 Task: In the sheet Budget Analysis ToolFont size of heading  18 Font style of dataoswald 'Font size of data '9 Alignment of headline & dataAlign center.   Fill color in heading, Red Font color of dataIn the sheet   Innovate Sales review   book
Action: Mouse moved to (28, 126)
Screenshot: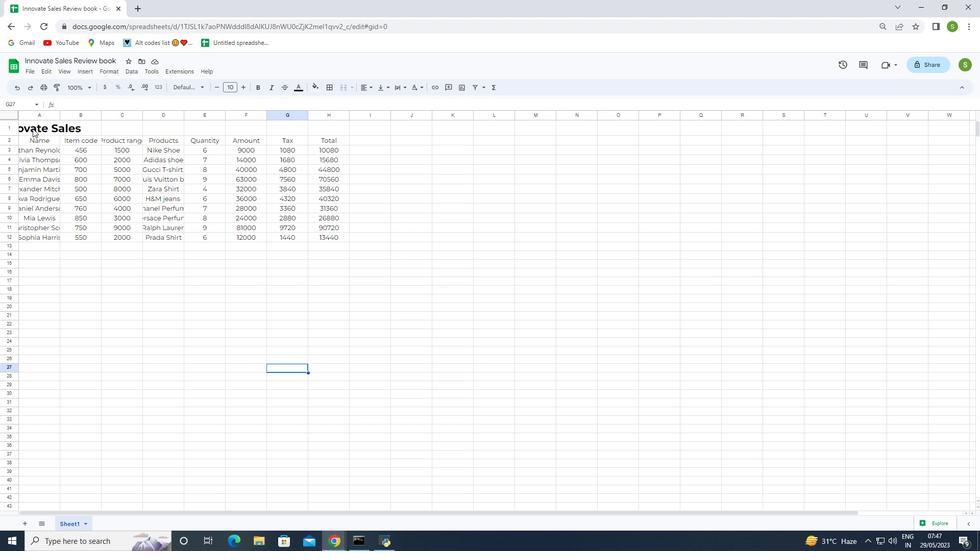 
Action: Mouse pressed left at (28, 126)
Screenshot: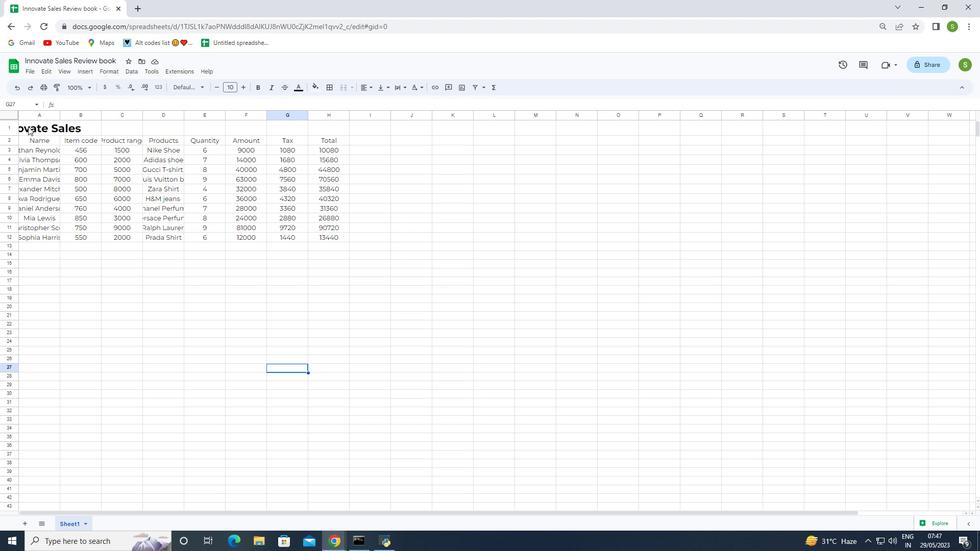 
Action: Mouse moved to (130, 274)
Screenshot: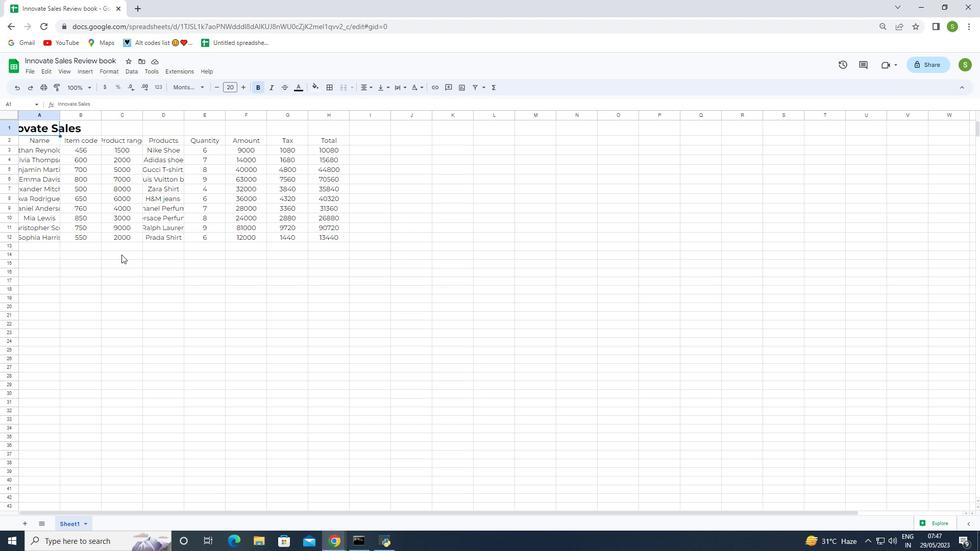 
Action: Mouse pressed left at (130, 274)
Screenshot: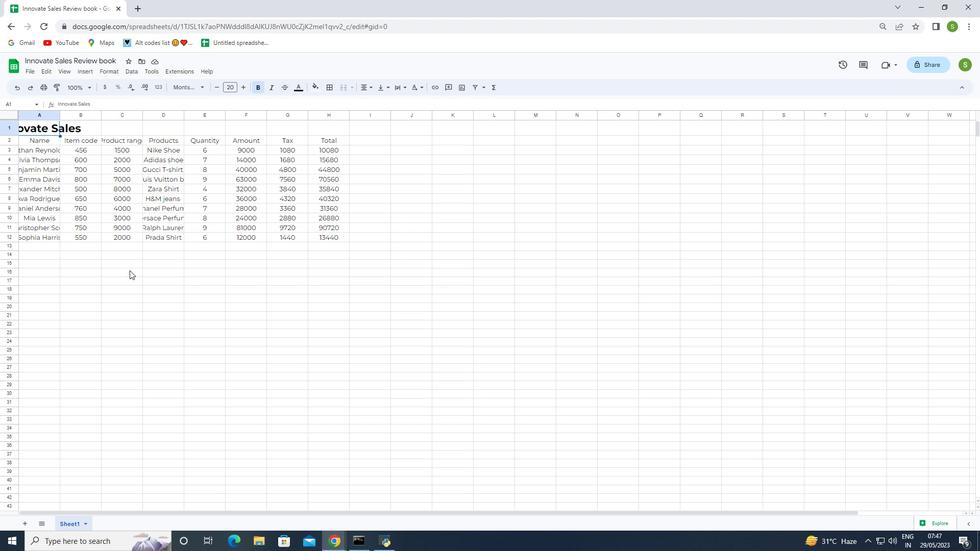 
Action: Mouse moved to (33, 125)
Screenshot: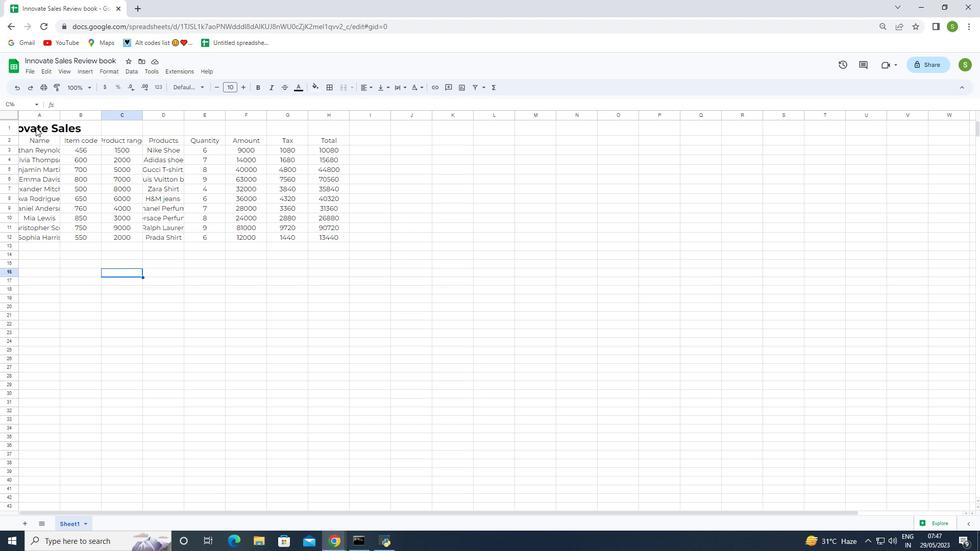 
Action: Mouse pressed left at (33, 125)
Screenshot: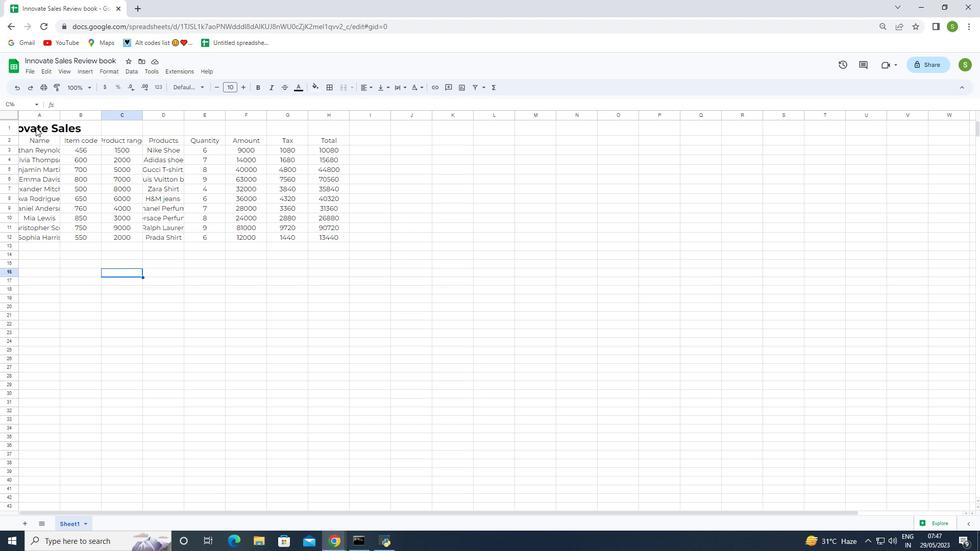
Action: Mouse moved to (218, 86)
Screenshot: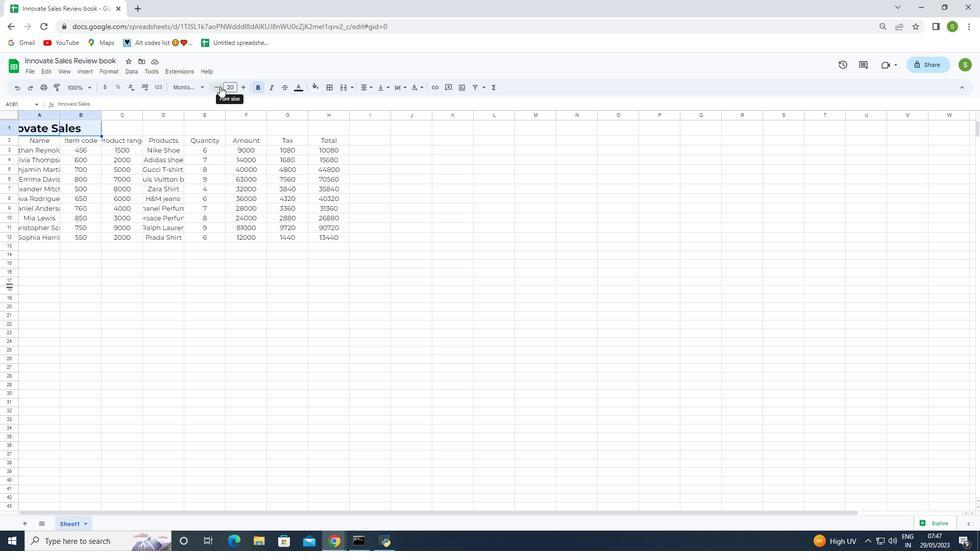 
Action: Mouse pressed left at (218, 86)
Screenshot: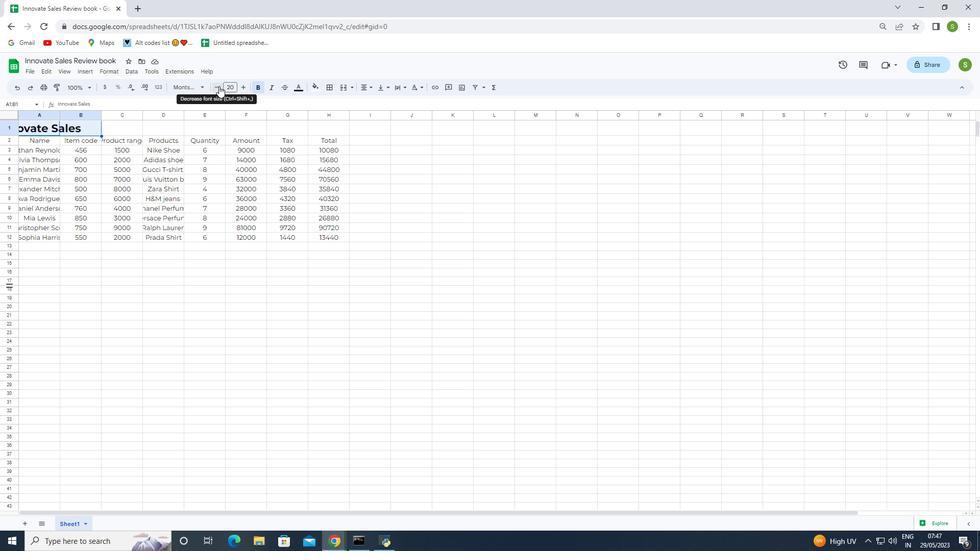 
Action: Mouse pressed left at (218, 86)
Screenshot: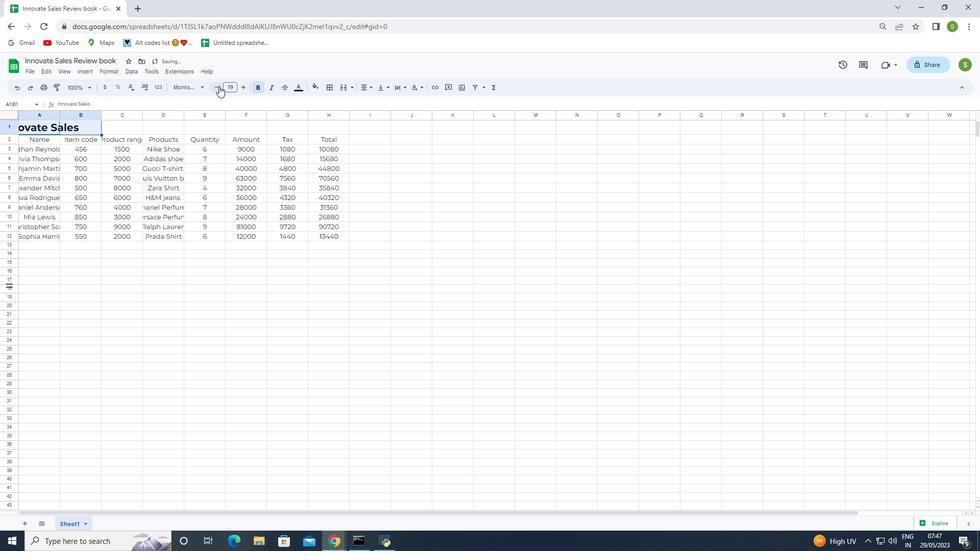 
Action: Mouse moved to (191, 87)
Screenshot: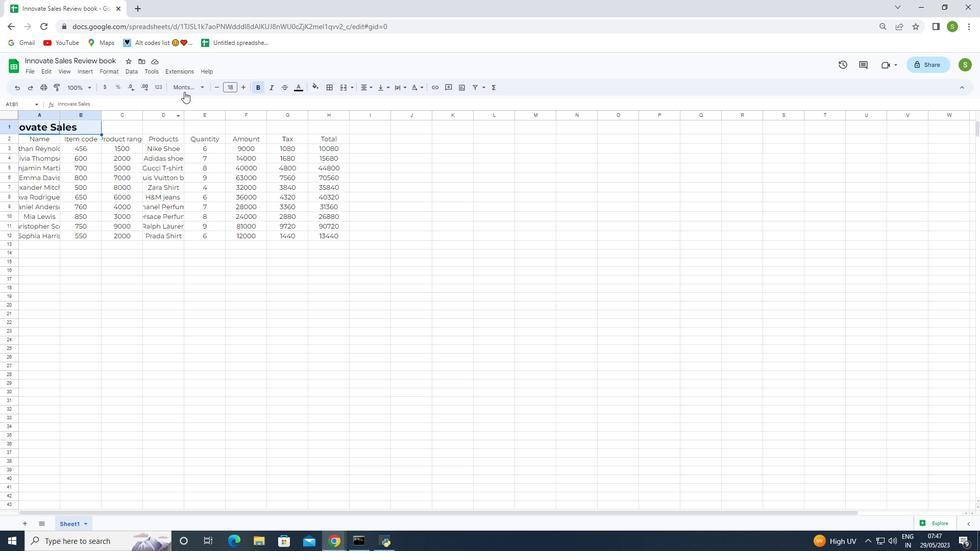
Action: Mouse pressed left at (191, 87)
Screenshot: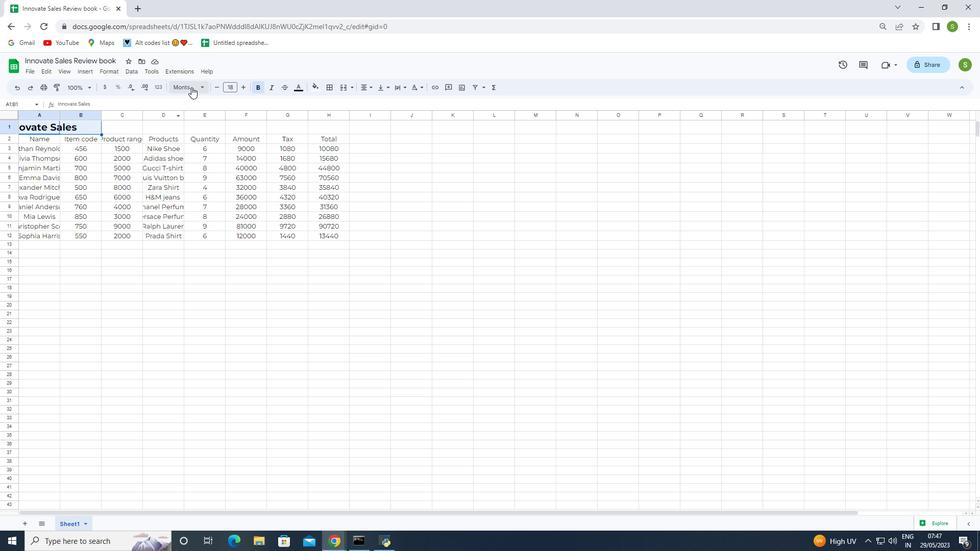 
Action: Mouse moved to (192, 181)
Screenshot: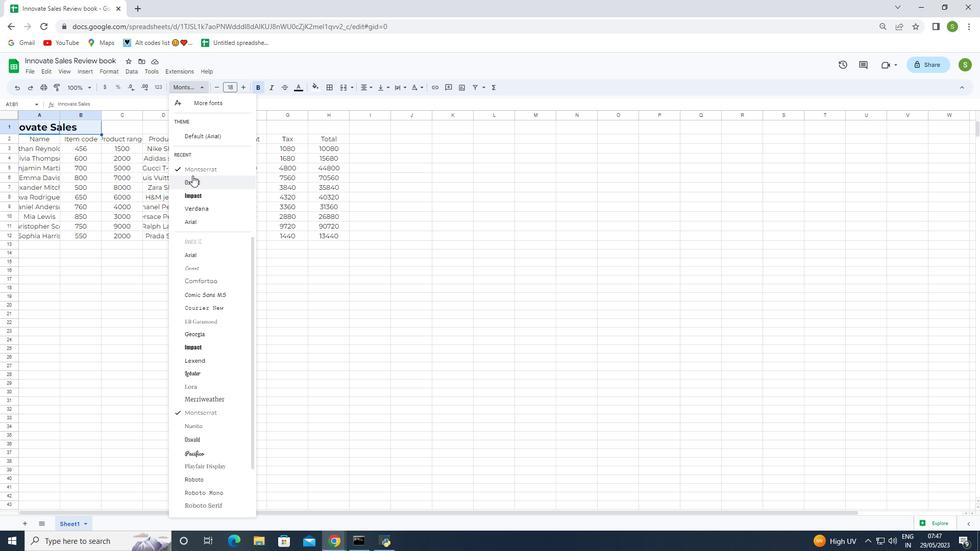 
Action: Mouse pressed left at (192, 181)
Screenshot: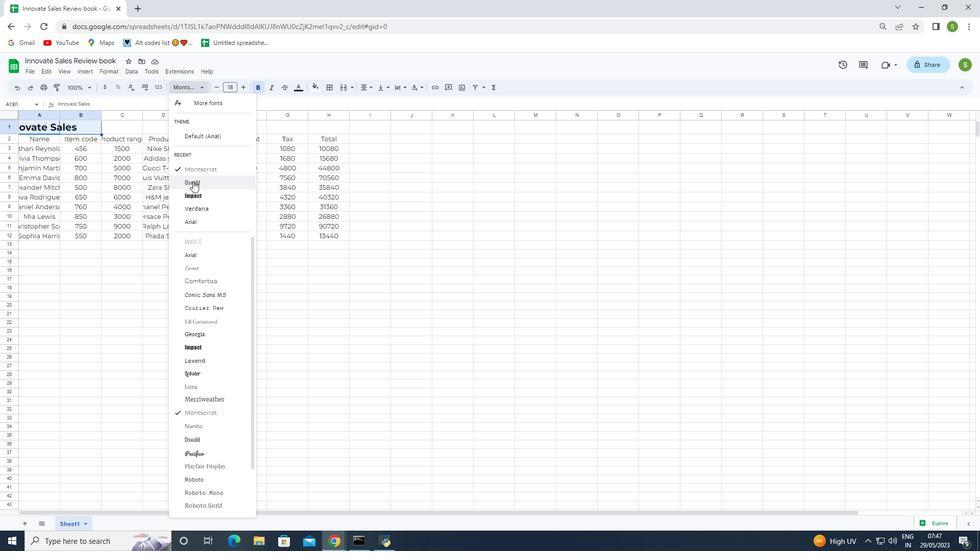 
Action: Mouse moved to (178, 223)
Screenshot: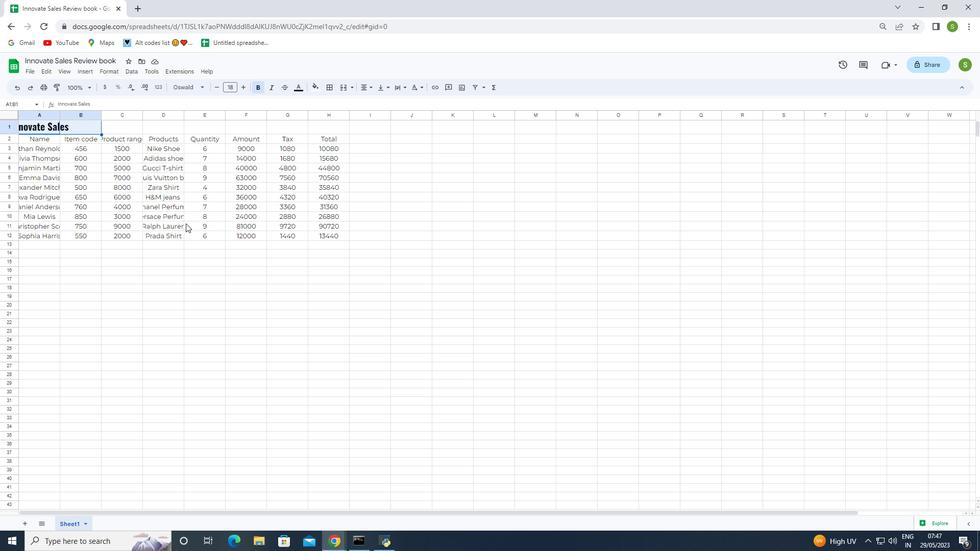 
Action: Mouse pressed left at (178, 223)
Screenshot: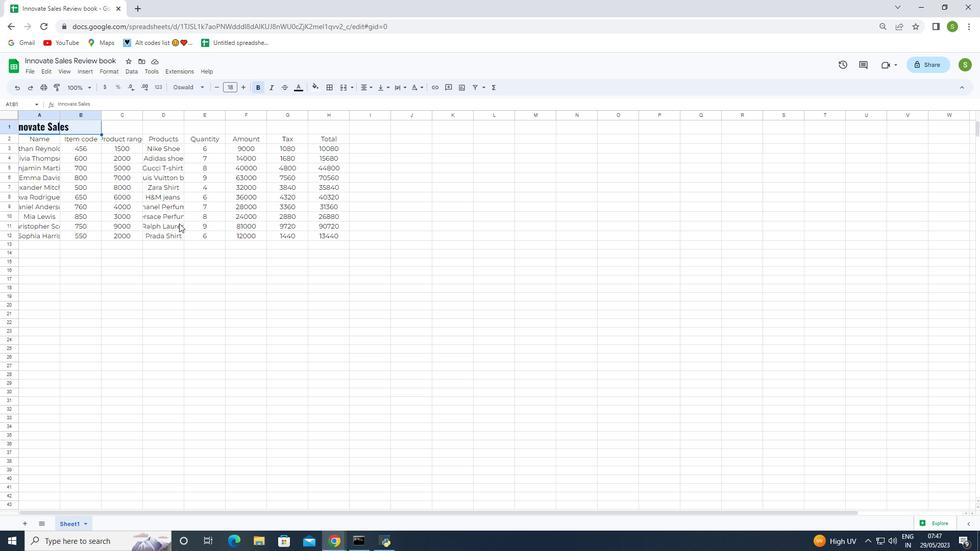 
Action: Mouse moved to (29, 140)
Screenshot: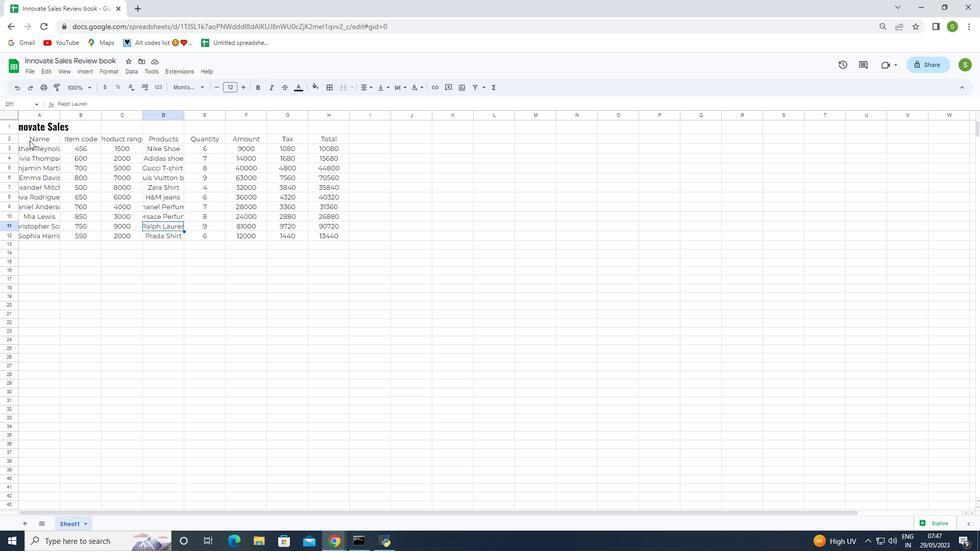
Action: Mouse pressed left at (29, 140)
Screenshot: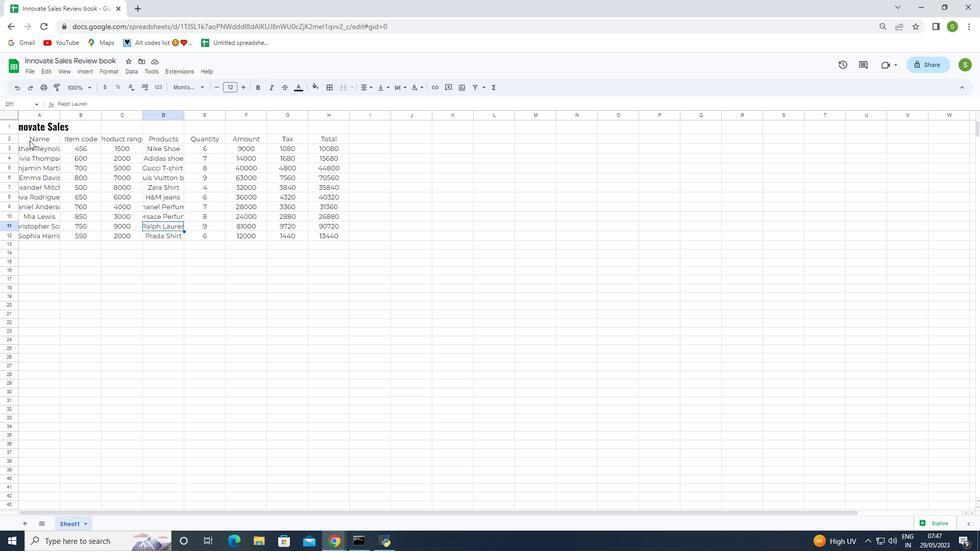 
Action: Mouse moved to (215, 87)
Screenshot: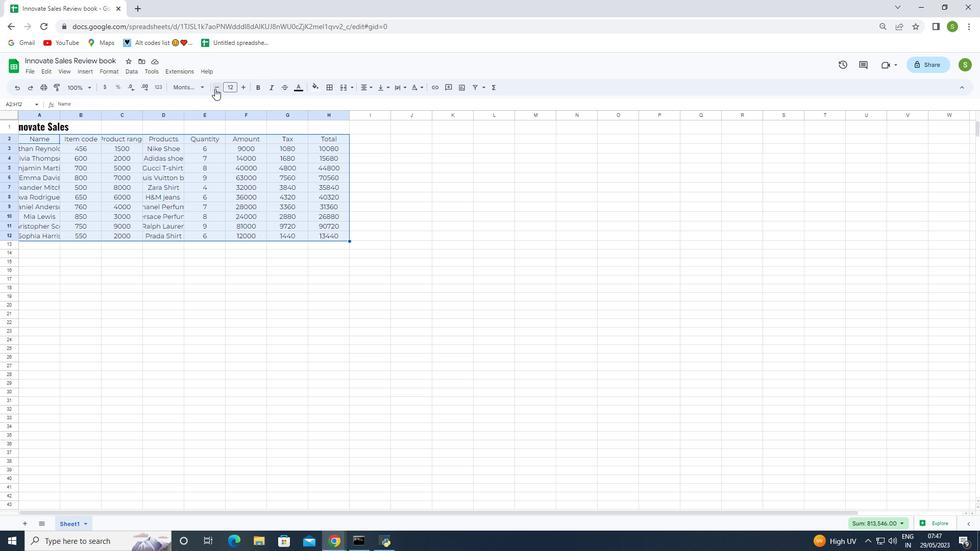 
Action: Mouse pressed left at (215, 87)
Screenshot: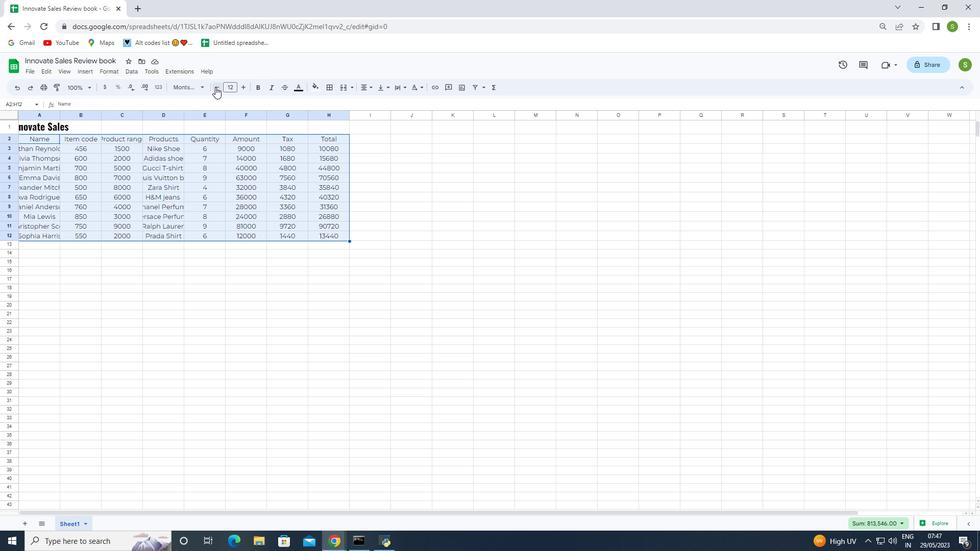 
Action: Mouse pressed left at (215, 87)
Screenshot: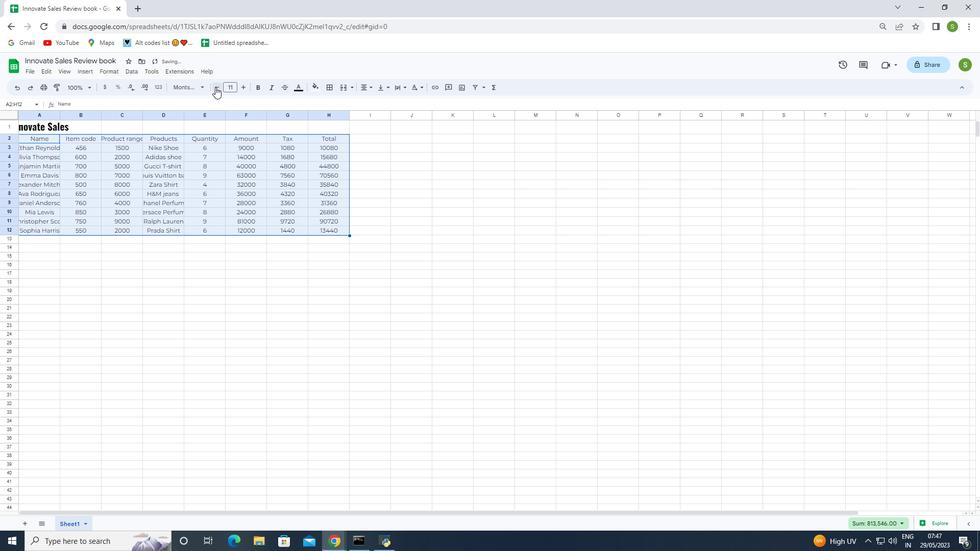
Action: Mouse pressed left at (215, 87)
Screenshot: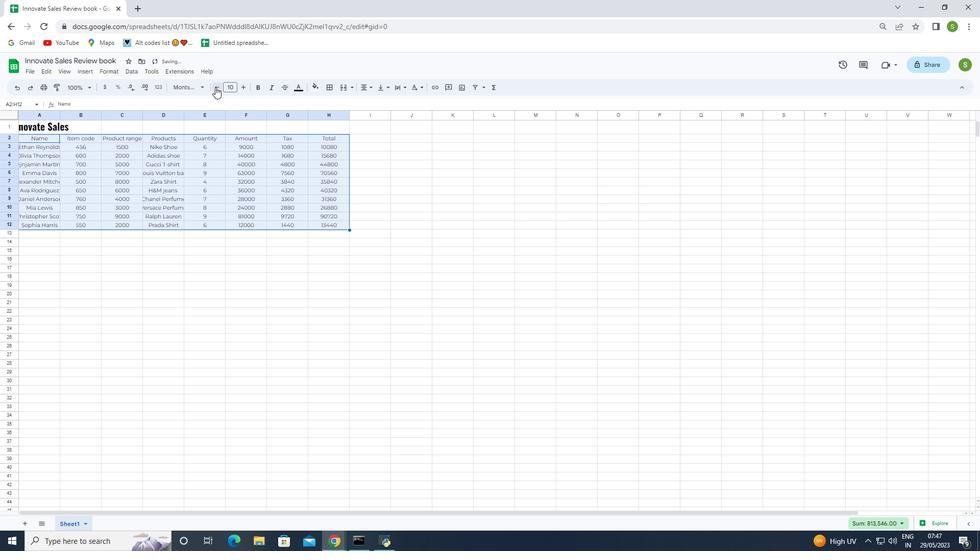 
Action: Mouse moved to (217, 245)
Screenshot: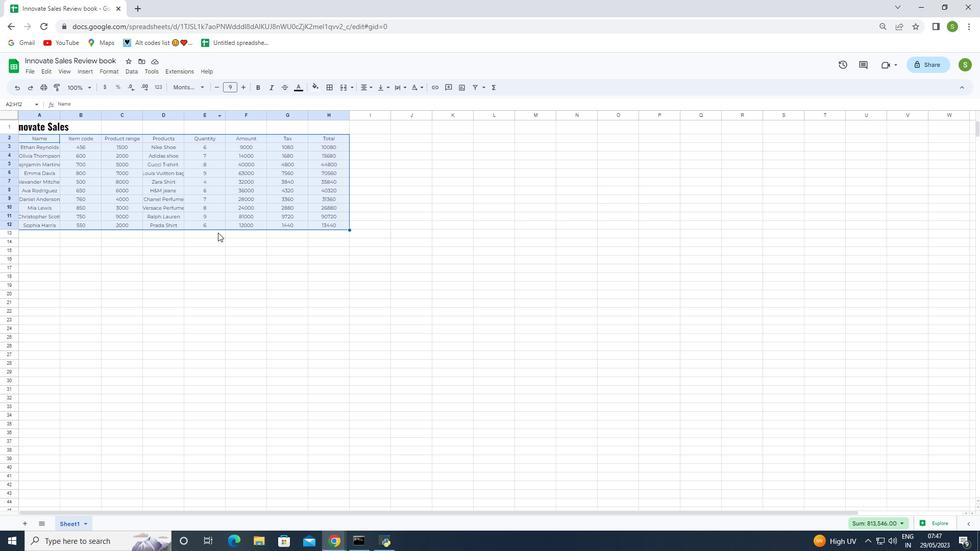 
Action: Mouse pressed left at (217, 245)
Screenshot: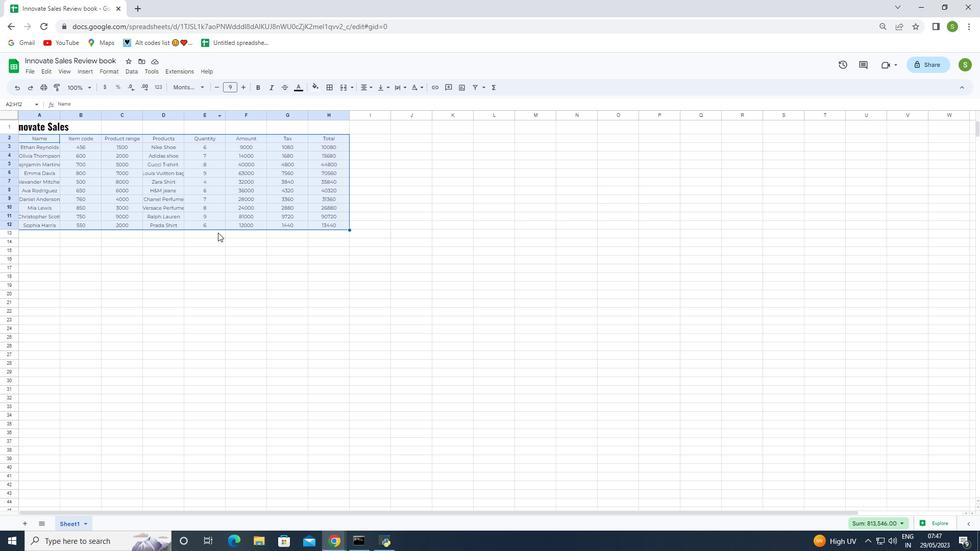
Action: Mouse moved to (38, 131)
Screenshot: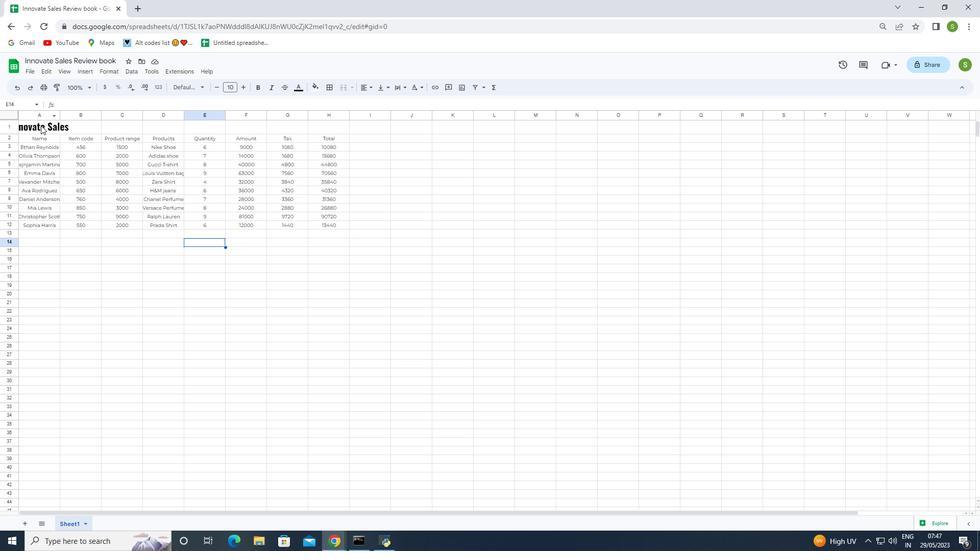 
Action: Mouse pressed left at (38, 131)
Screenshot: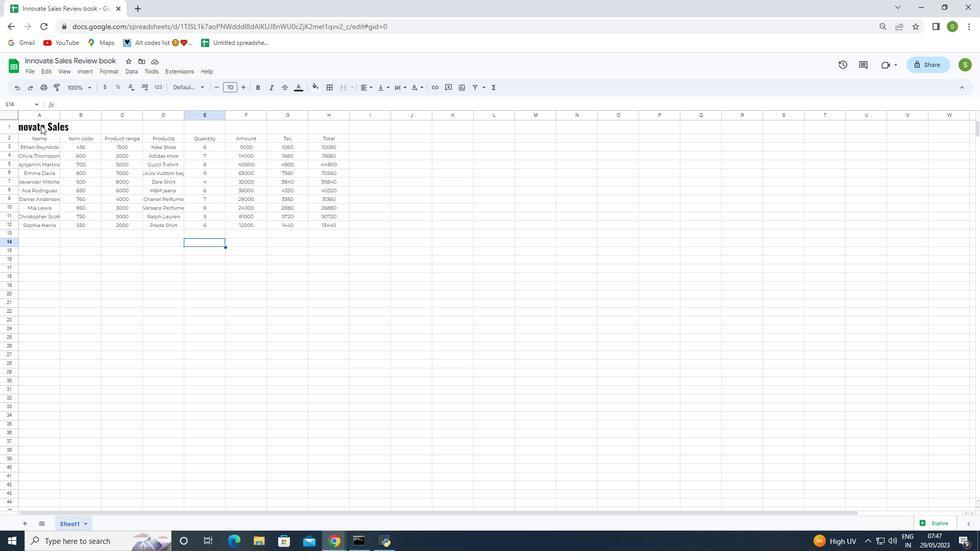 
Action: Mouse moved to (365, 86)
Screenshot: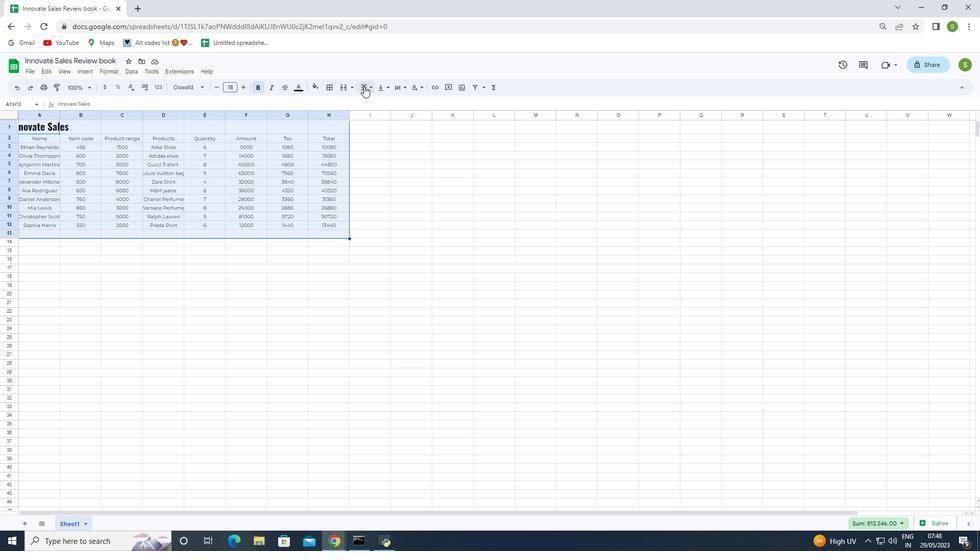 
Action: Mouse pressed left at (365, 86)
Screenshot: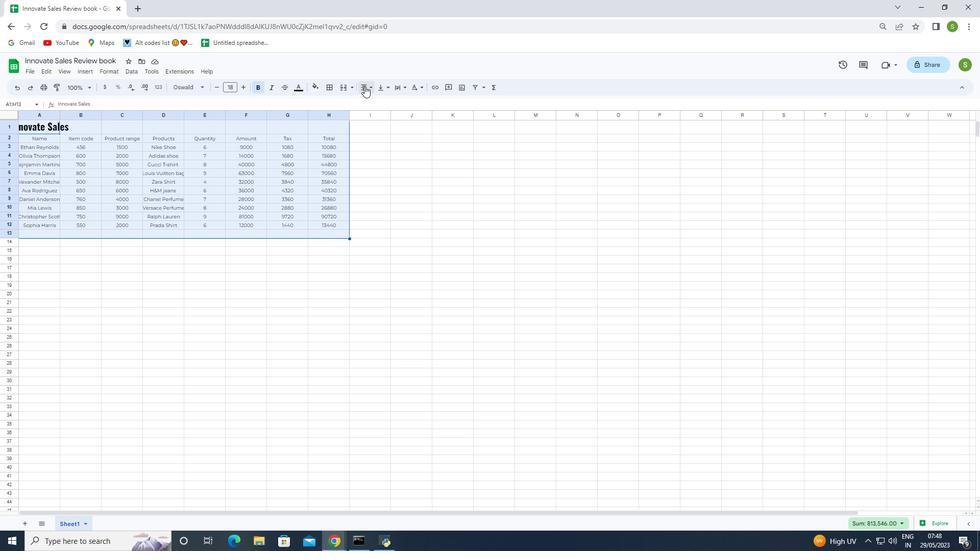 
Action: Mouse moved to (362, 101)
Screenshot: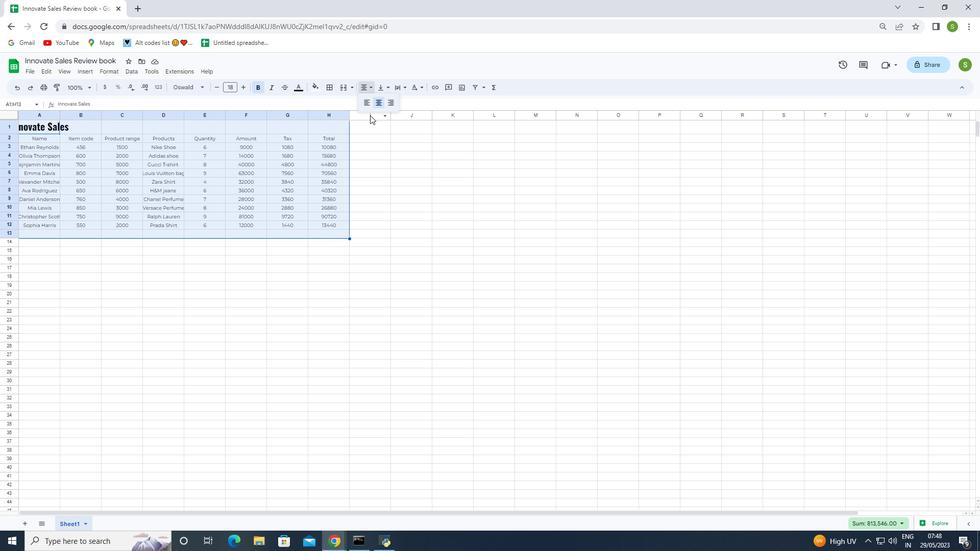 
Action: Mouse pressed left at (362, 101)
Screenshot: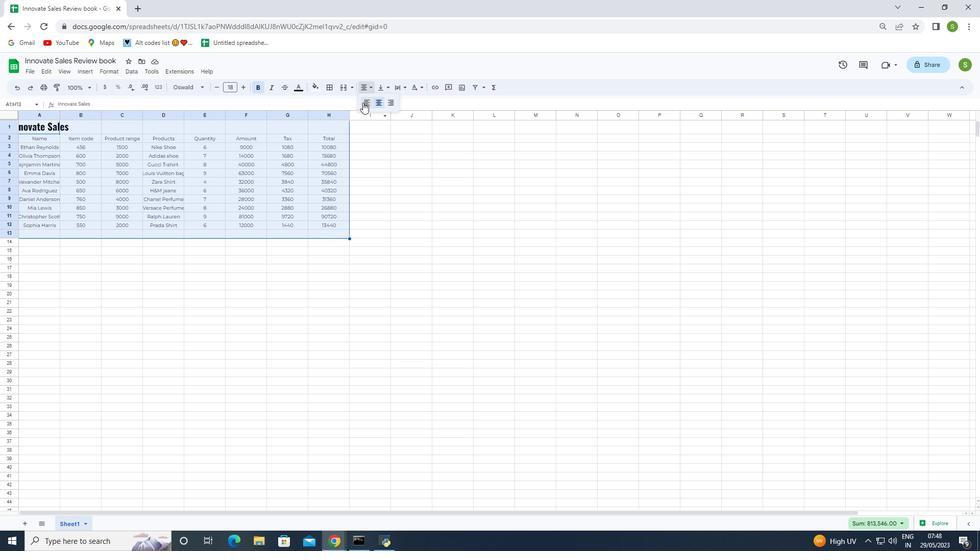 
Action: Mouse moved to (369, 85)
Screenshot: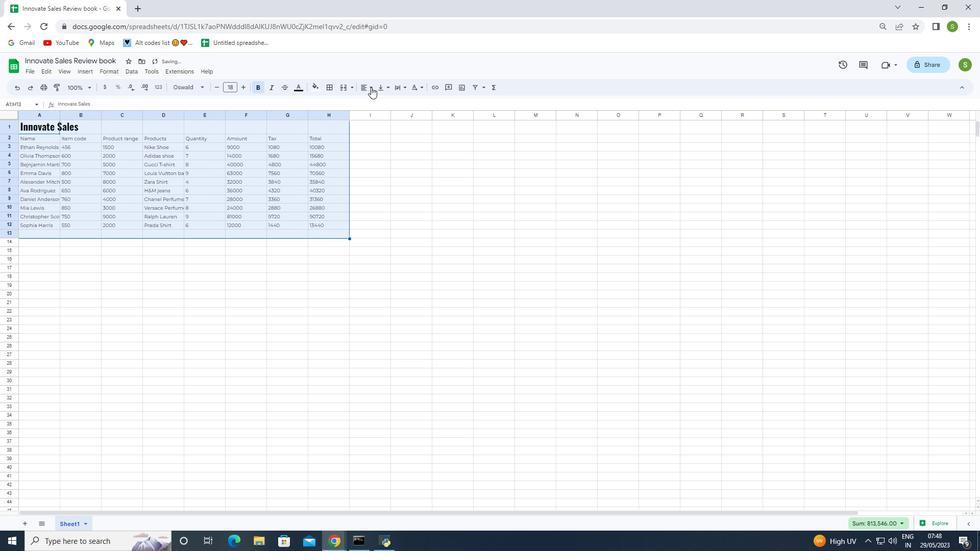 
Action: Mouse pressed left at (369, 85)
Screenshot: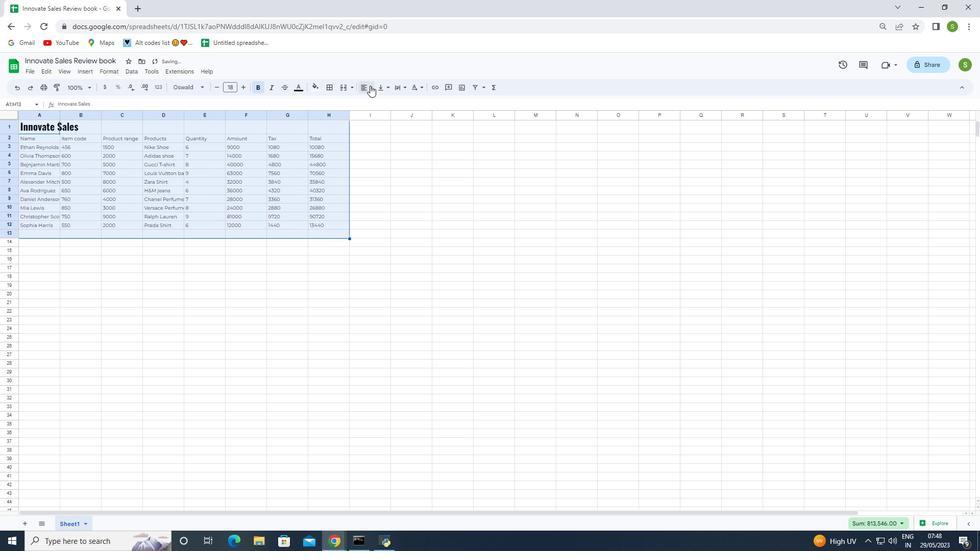 
Action: Mouse moved to (376, 101)
Screenshot: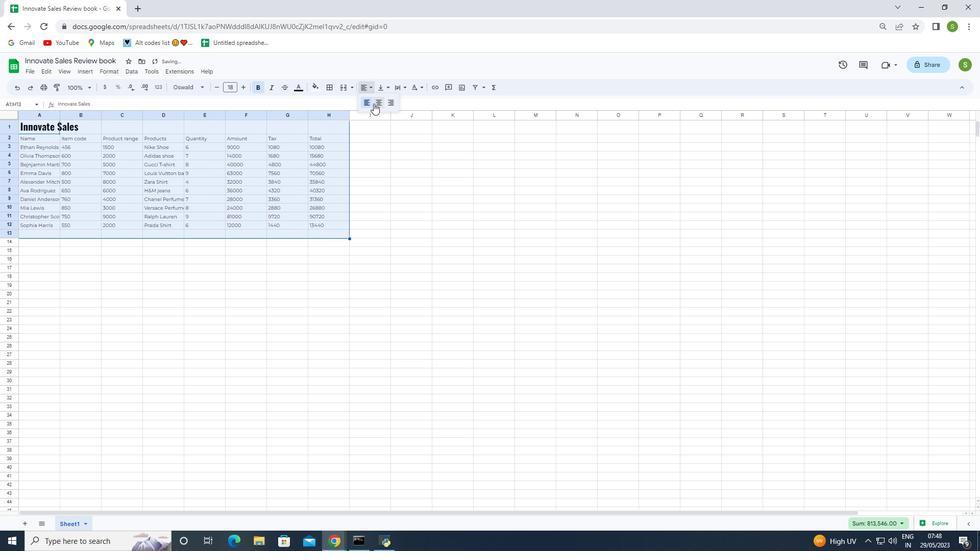 
Action: Mouse pressed left at (376, 101)
Screenshot: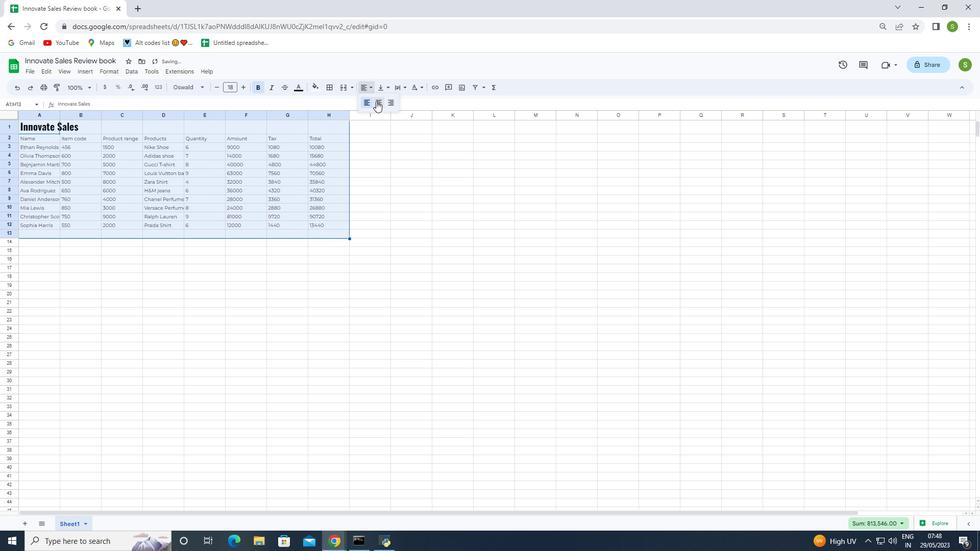 
Action: Mouse moved to (235, 295)
Screenshot: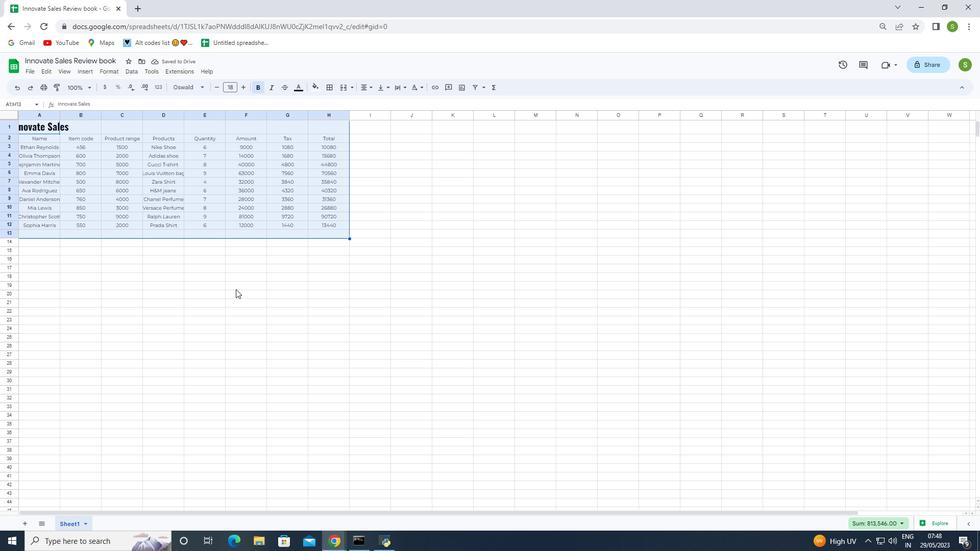 
Action: Mouse pressed left at (235, 295)
Screenshot: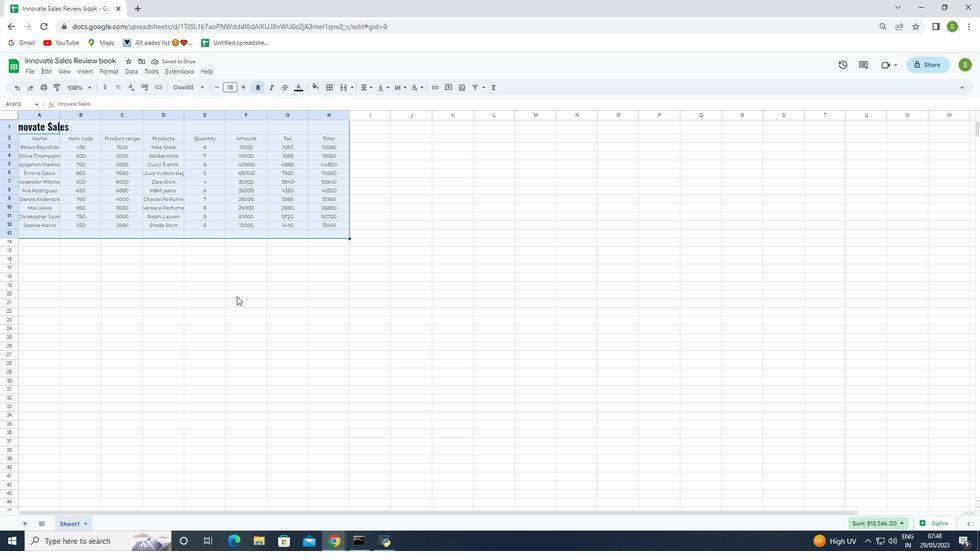 
Action: Mouse moved to (45, 128)
Screenshot: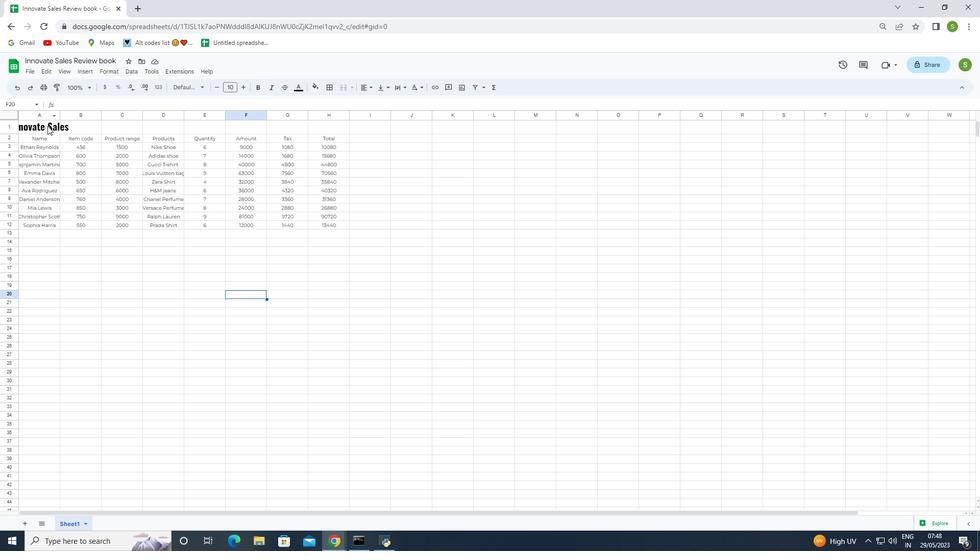 
Action: Mouse pressed left at (45, 128)
Screenshot: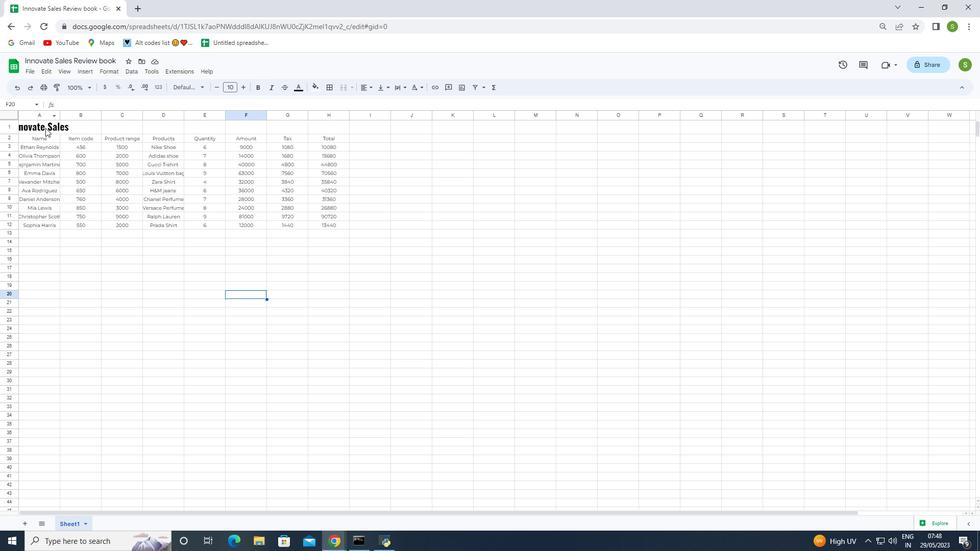 
Action: Mouse moved to (107, 242)
Screenshot: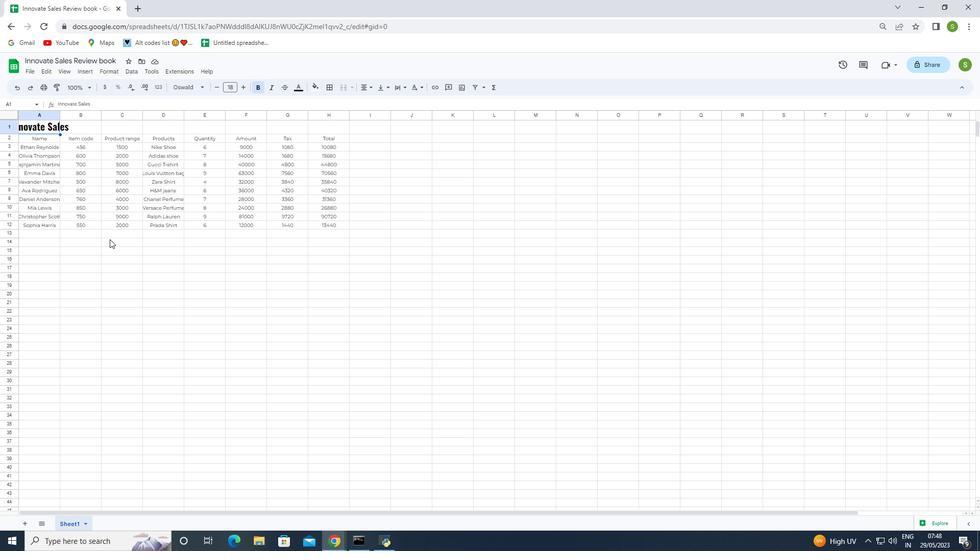 
Action: Mouse pressed left at (107, 242)
Screenshot: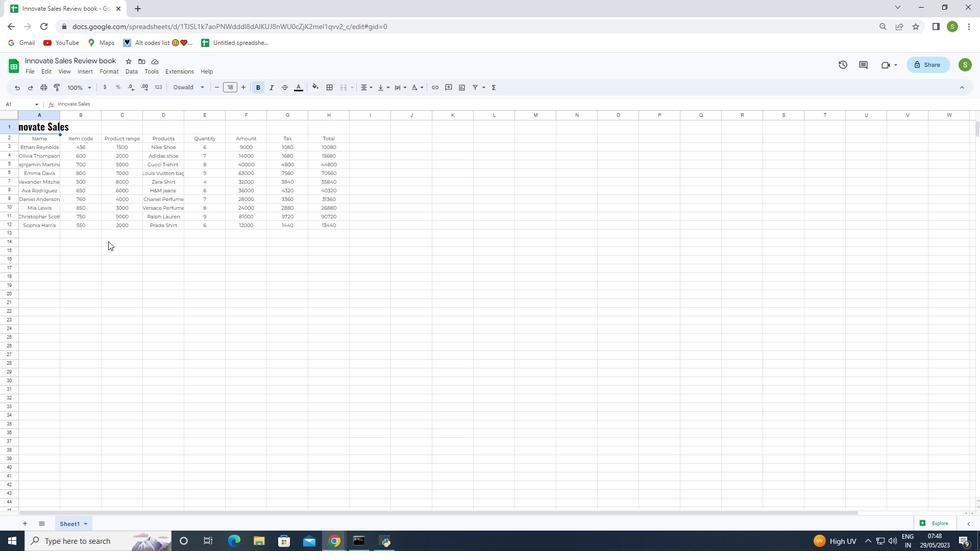 
Action: Mouse moved to (26, 124)
Screenshot: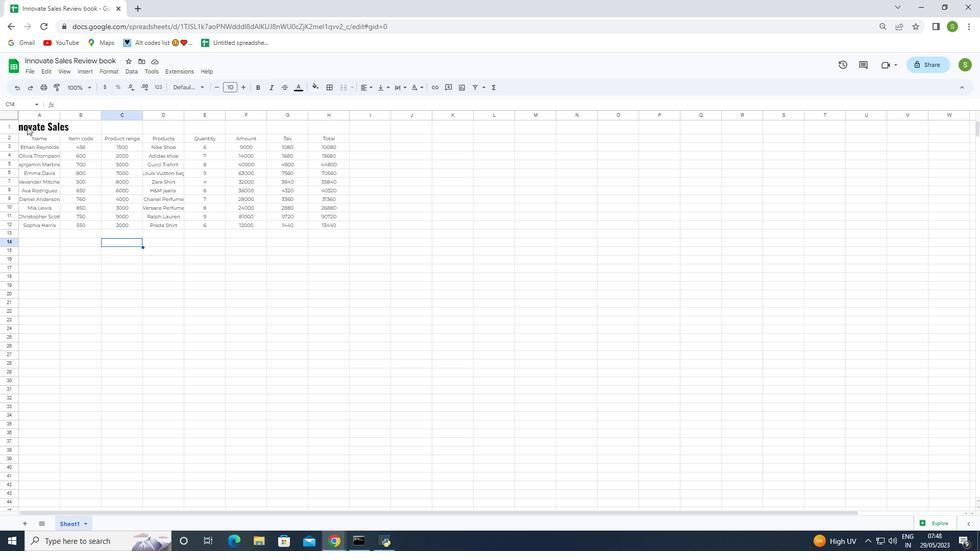 
Action: Mouse pressed left at (26, 124)
Screenshot: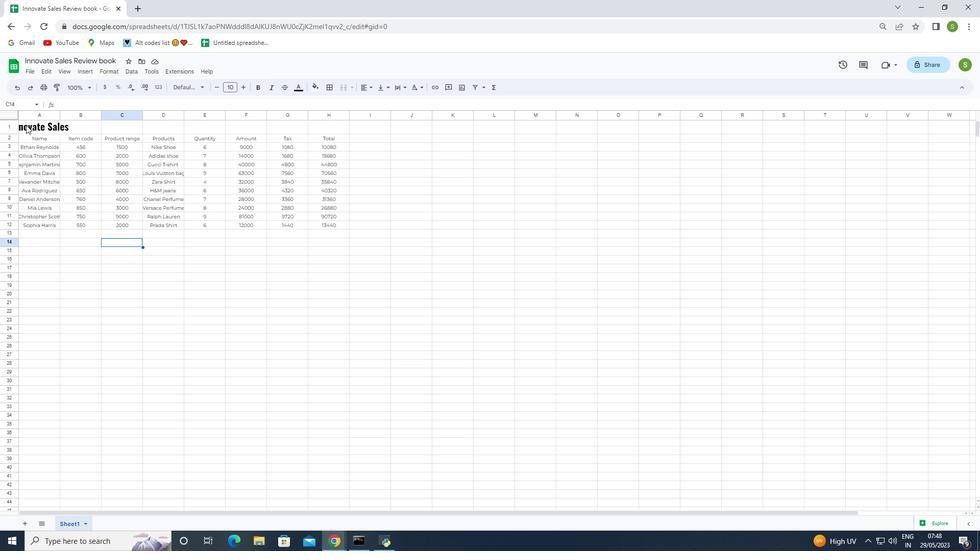 
Action: Mouse moved to (314, 88)
Screenshot: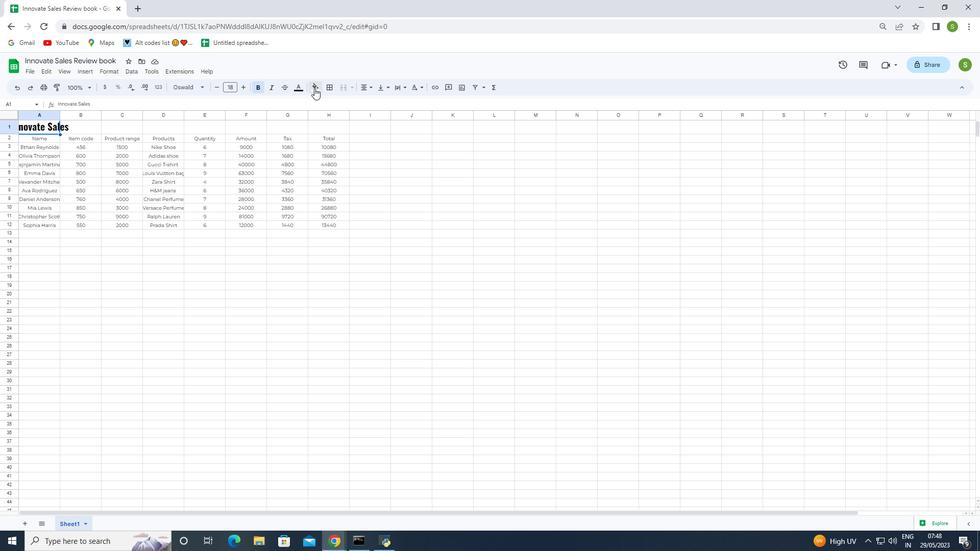 
Action: Mouse pressed left at (314, 88)
Screenshot: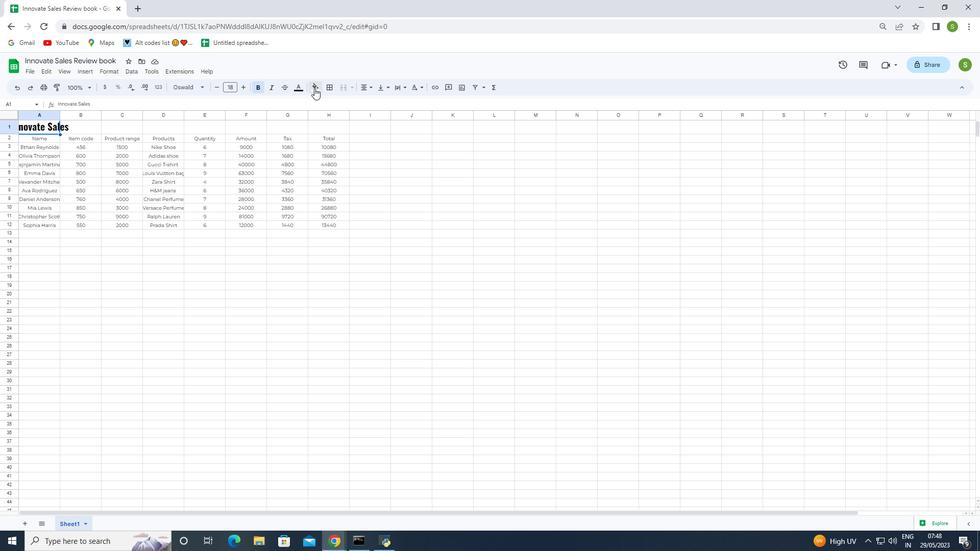 
Action: Mouse moved to (325, 124)
Screenshot: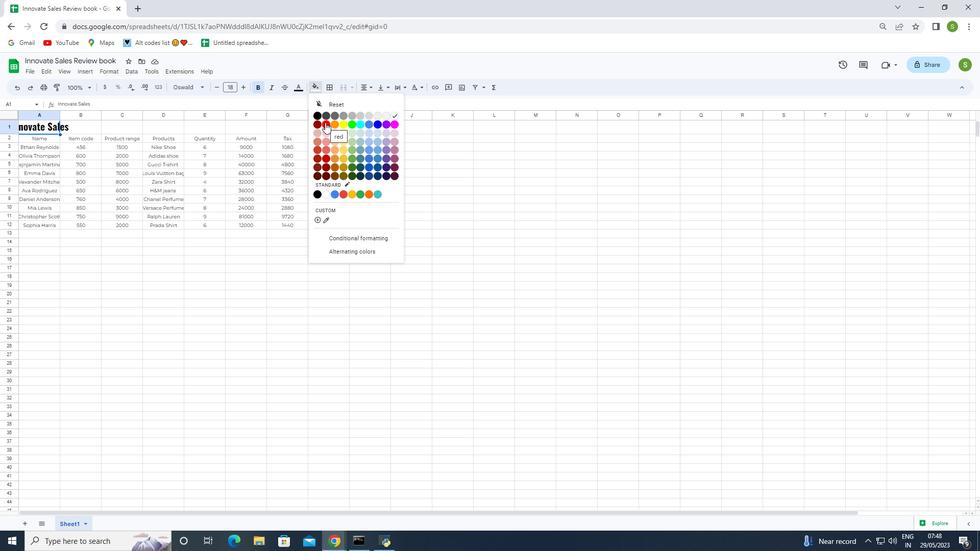 
Action: Mouse pressed left at (325, 124)
Screenshot: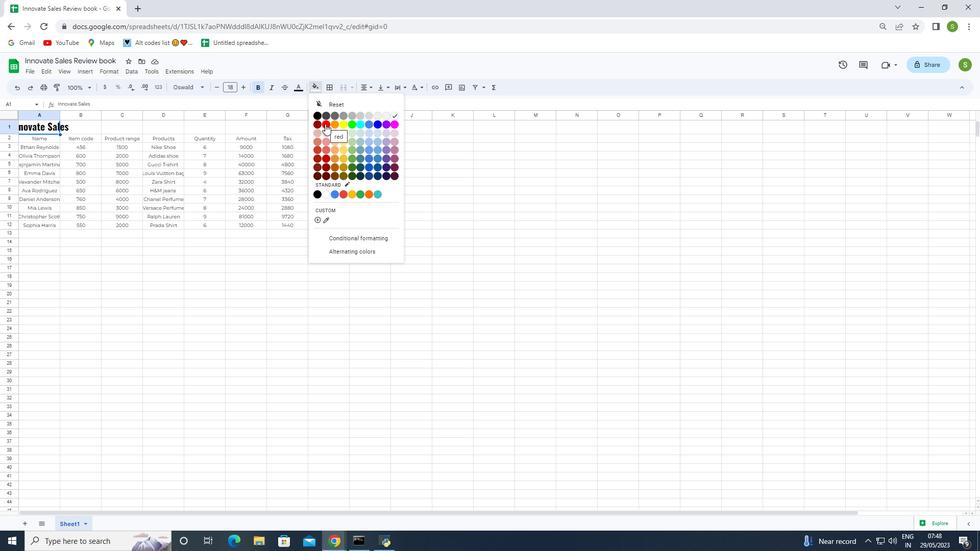 
Action: Mouse moved to (58, 113)
Screenshot: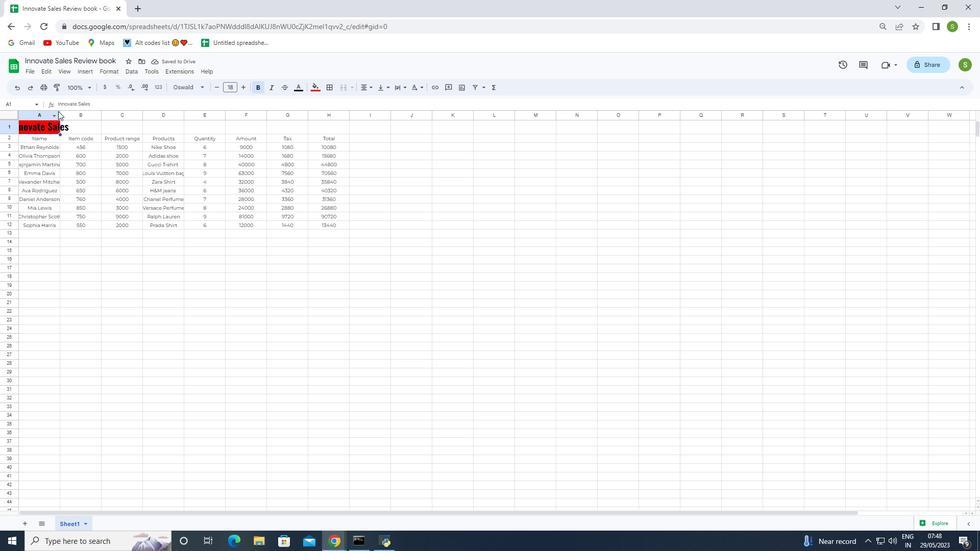 
Action: Mouse pressed left at (58, 113)
Screenshot: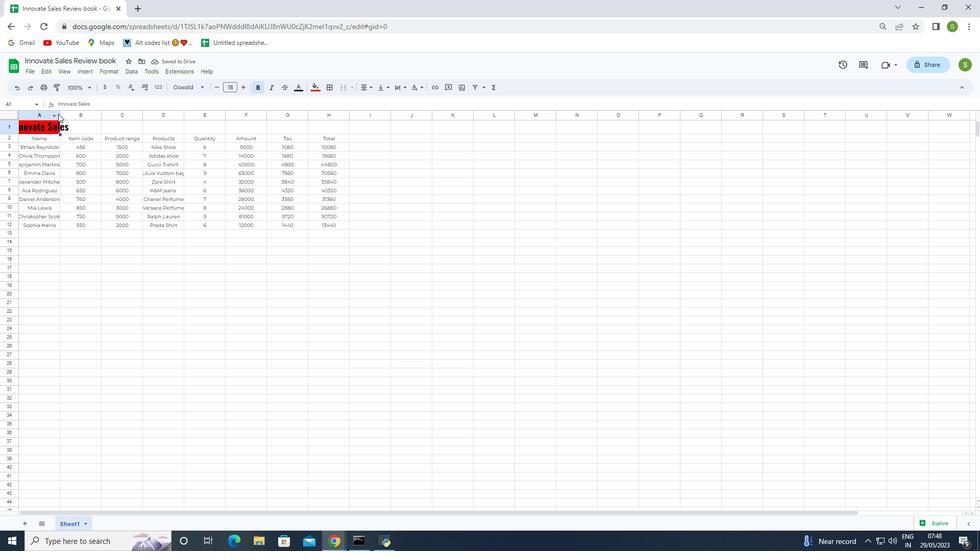 
Action: Mouse pressed left at (58, 113)
Screenshot: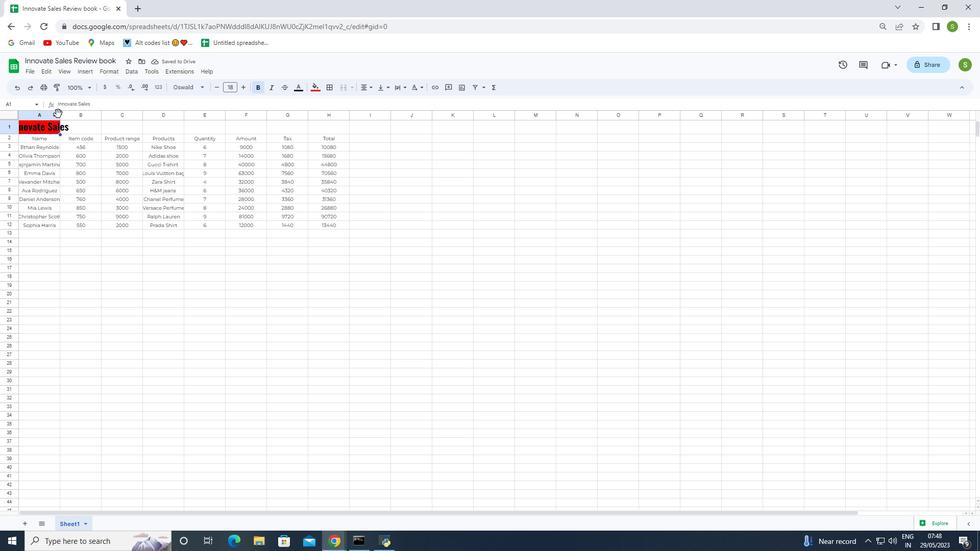 
Action: Mouse moved to (13, 115)
Screenshot: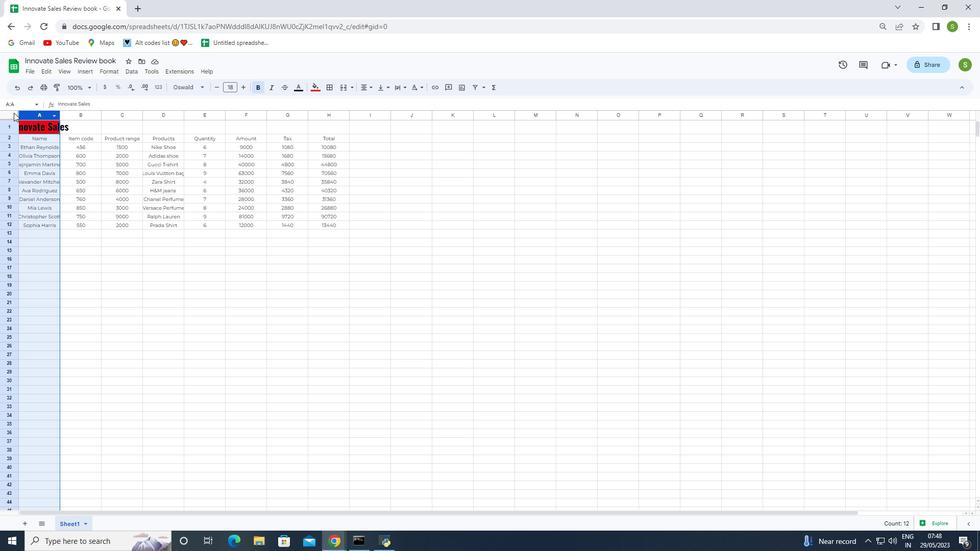 
Action: Mouse pressed left at (13, 115)
Screenshot: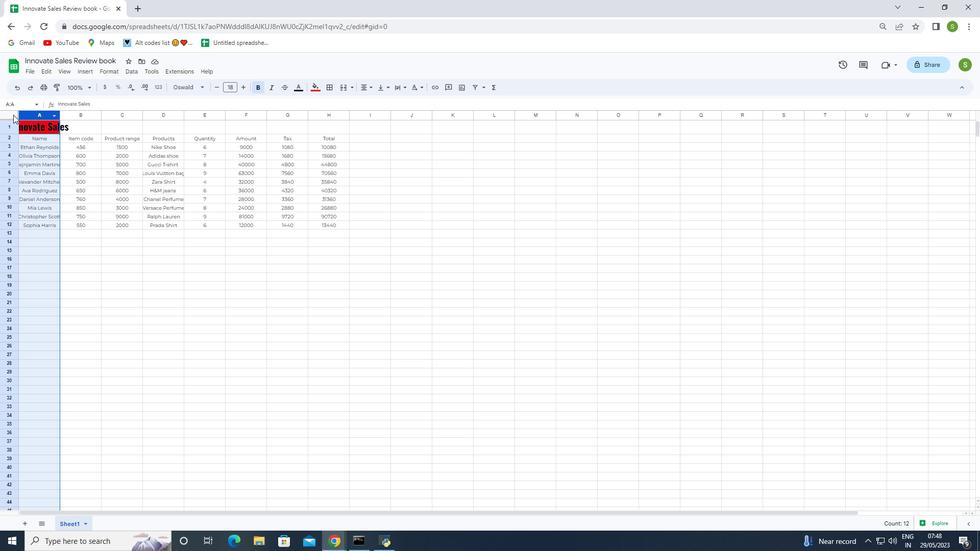 
Action: Mouse moved to (59, 113)
Screenshot: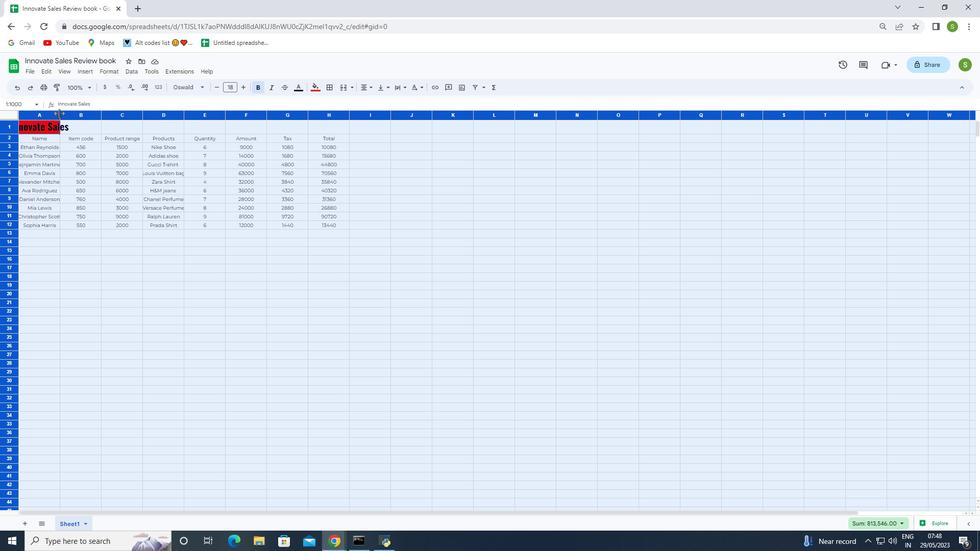 
Action: Mouse pressed left at (59, 113)
Screenshot: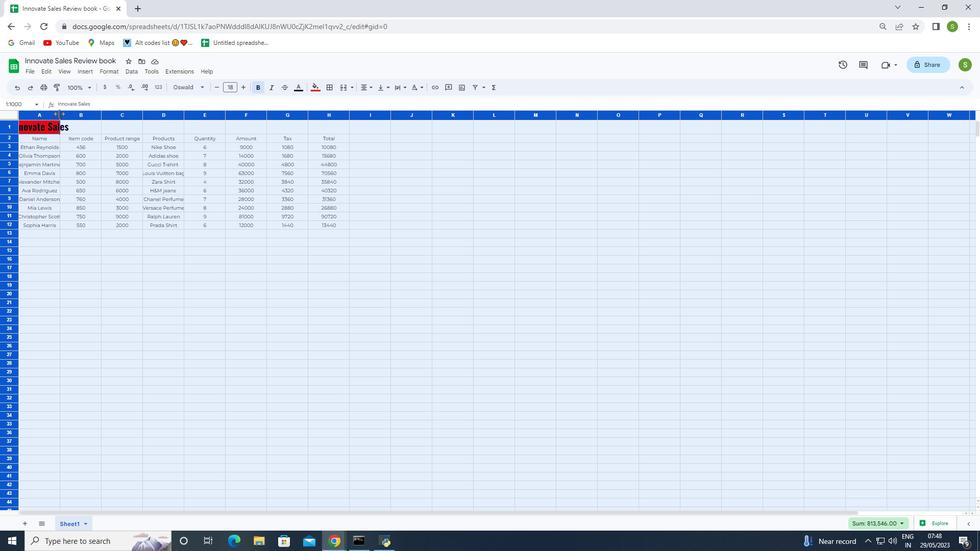
Action: Mouse moved to (59, 113)
Screenshot: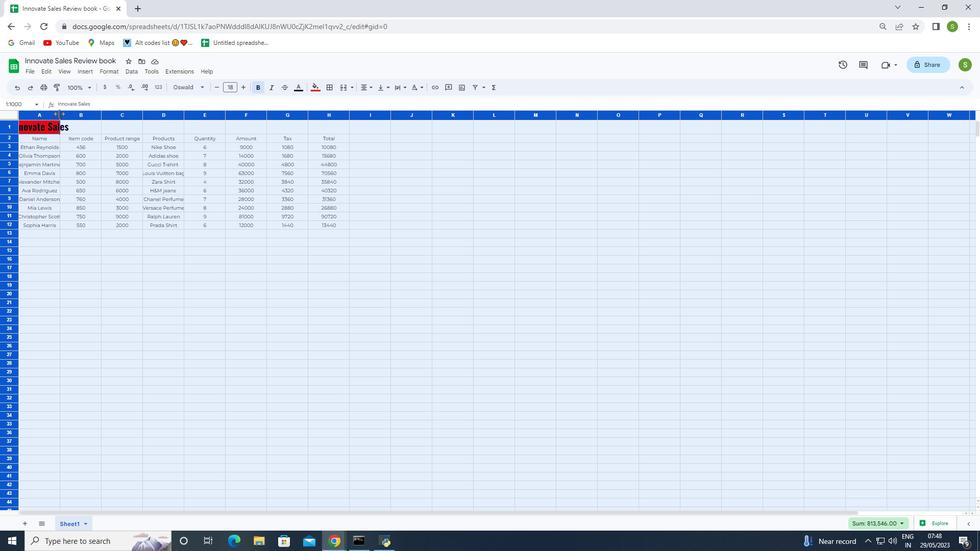 
Action: Mouse pressed left at (59, 113)
Screenshot: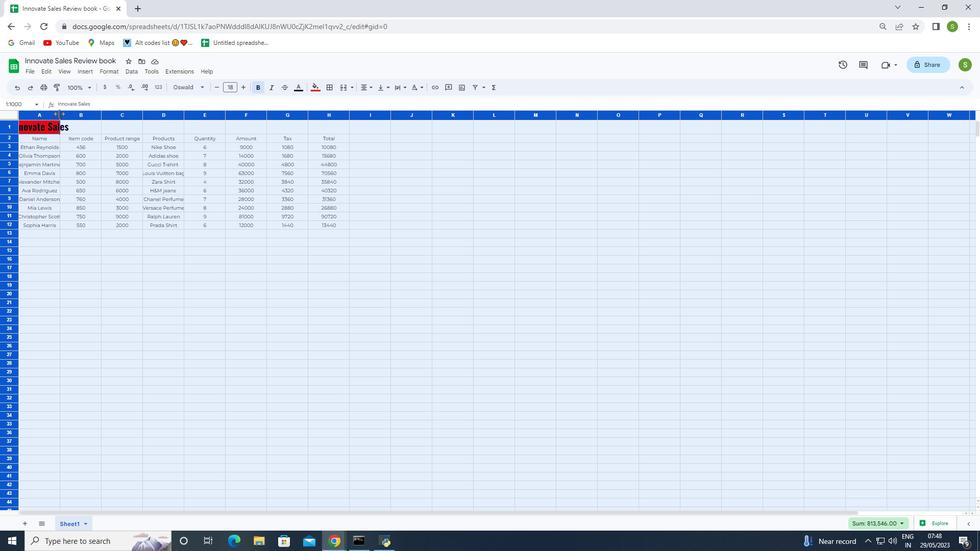
Action: Mouse moved to (220, 233)
Screenshot: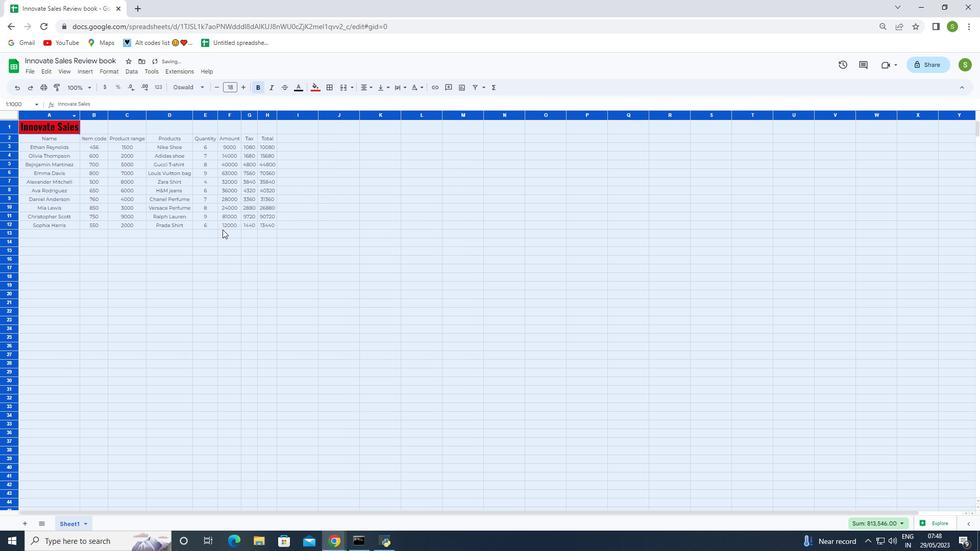 
Action: Mouse pressed left at (220, 233)
Screenshot: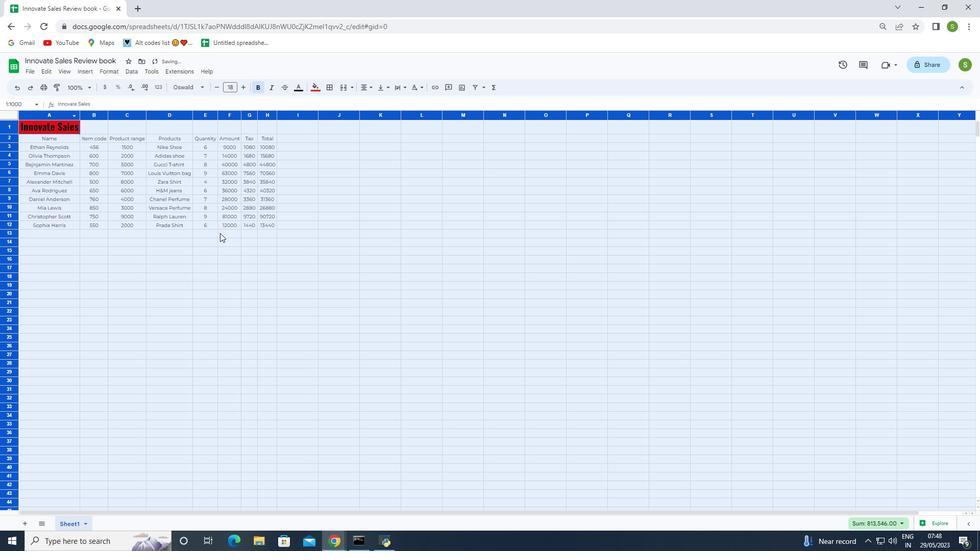 
Action: Mouse moved to (338, 200)
Screenshot: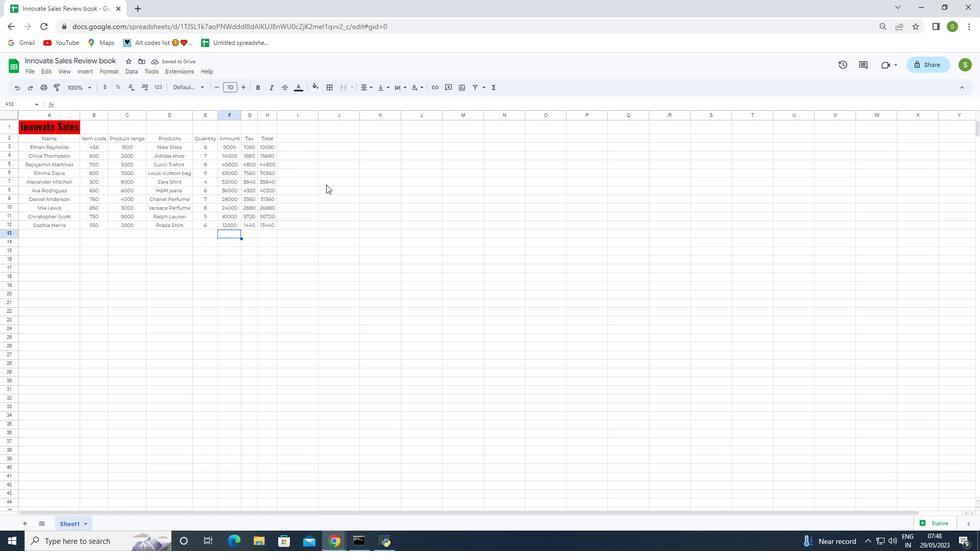 
Action: Mouse pressed left at (338, 200)
Screenshot: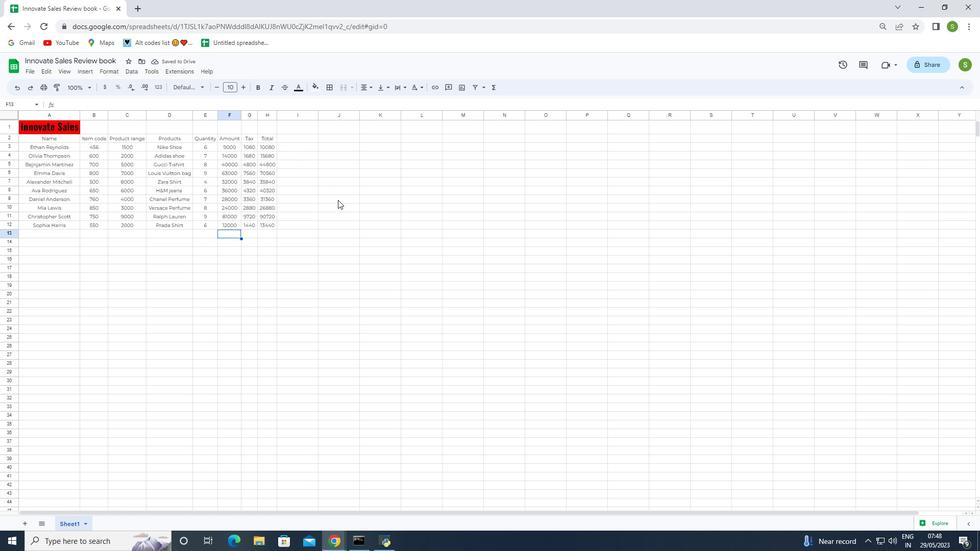 
Action: Mouse moved to (32, 137)
Screenshot: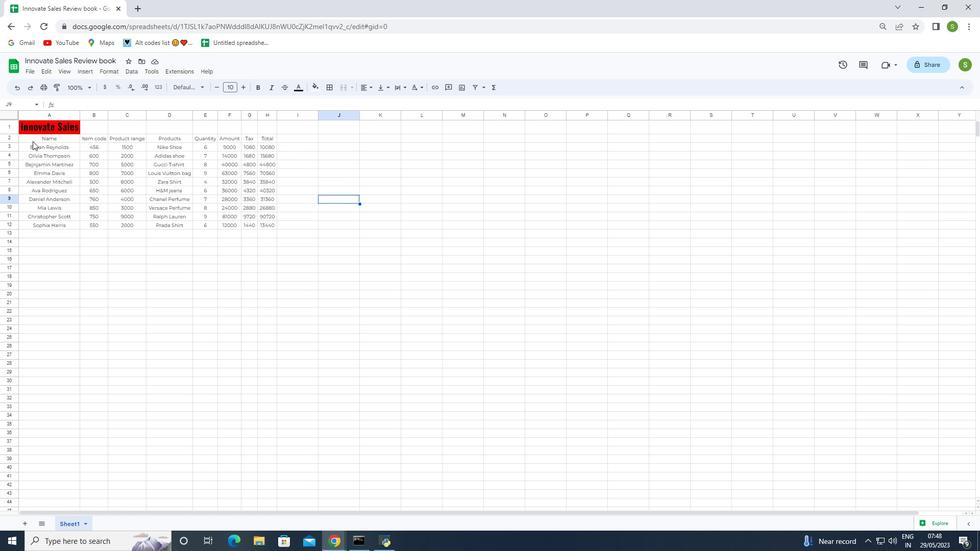 
Action: Mouse pressed left at (32, 137)
Screenshot: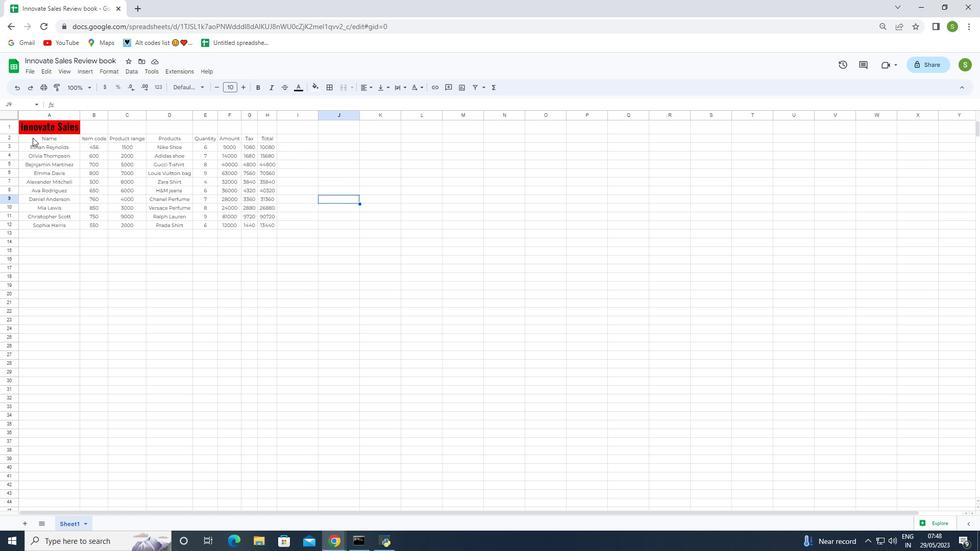 
Action: Mouse moved to (301, 90)
Screenshot: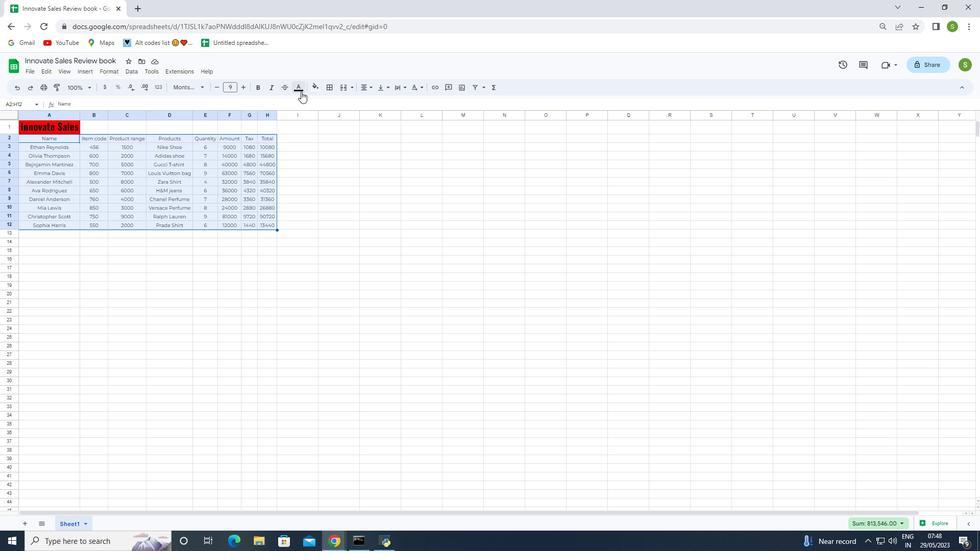
Action: Mouse pressed left at (301, 90)
Screenshot: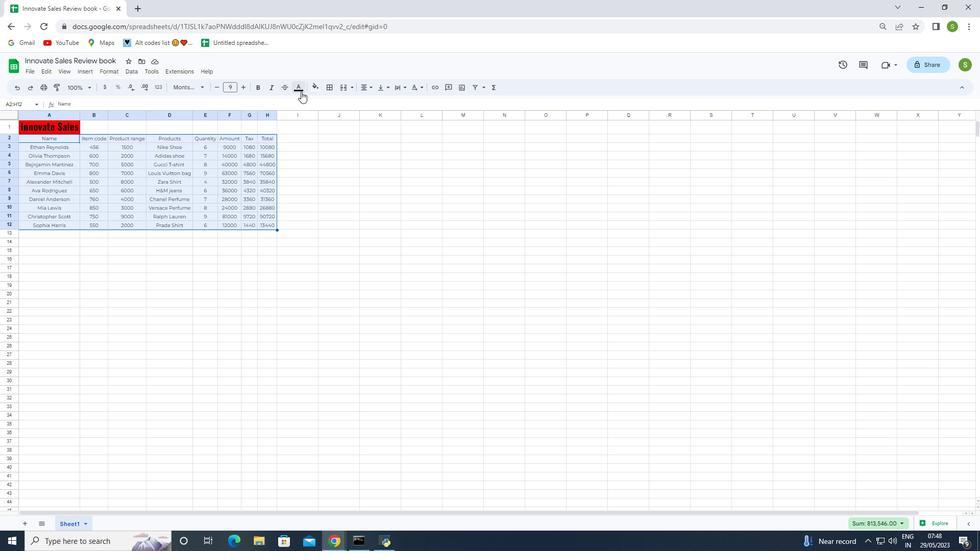 
Action: Mouse moved to (309, 124)
Screenshot: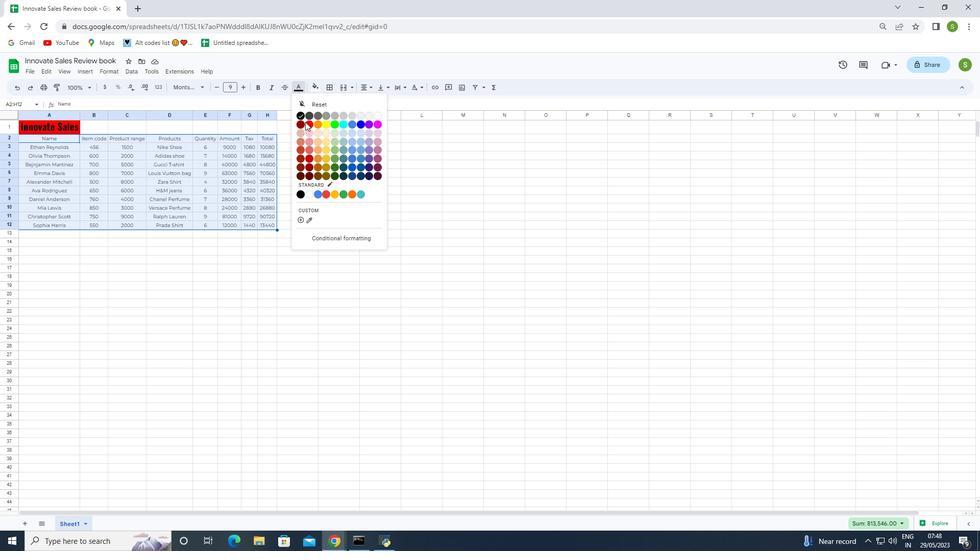 
Action: Mouse pressed left at (309, 124)
Screenshot: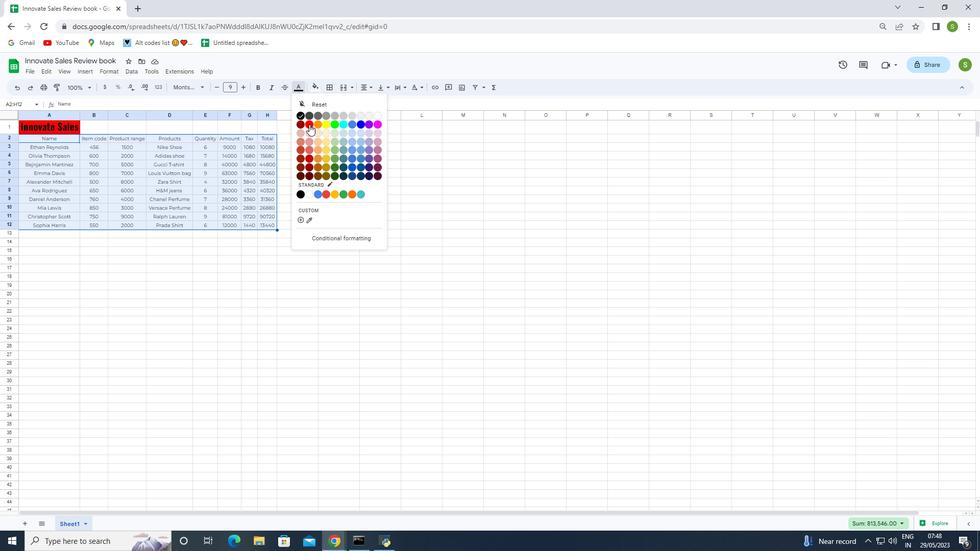 
Action: Mouse moved to (269, 238)
Screenshot: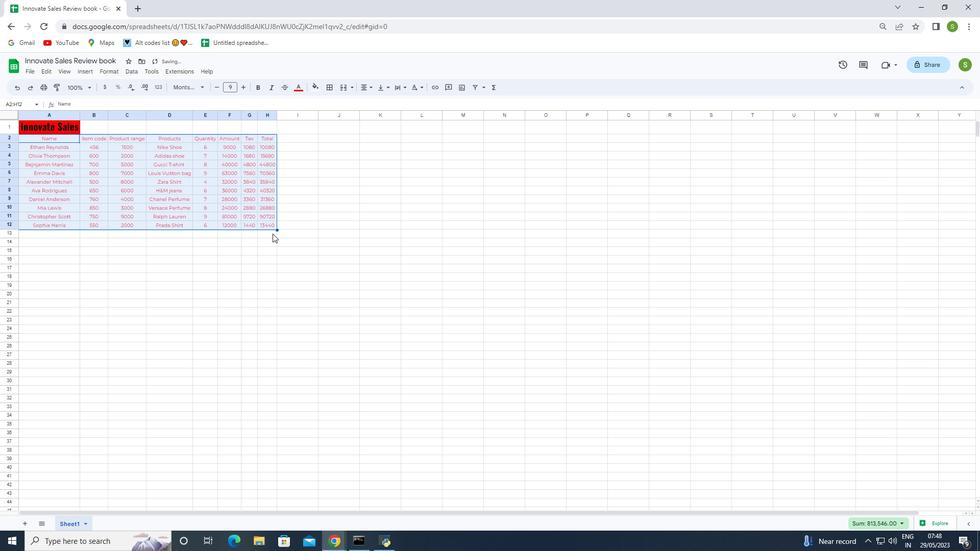 
Action: Mouse pressed left at (269, 238)
Screenshot: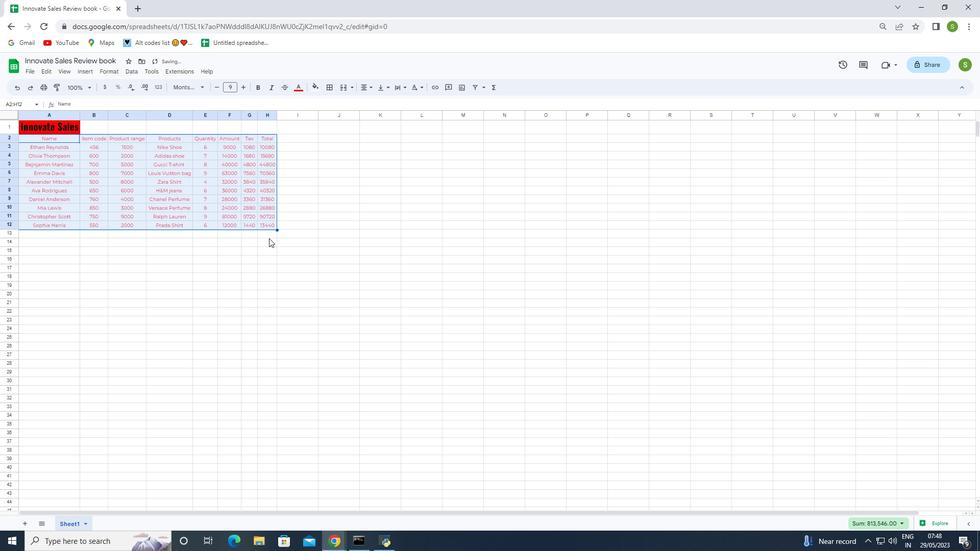 
Action: Mouse moved to (32, 73)
Screenshot: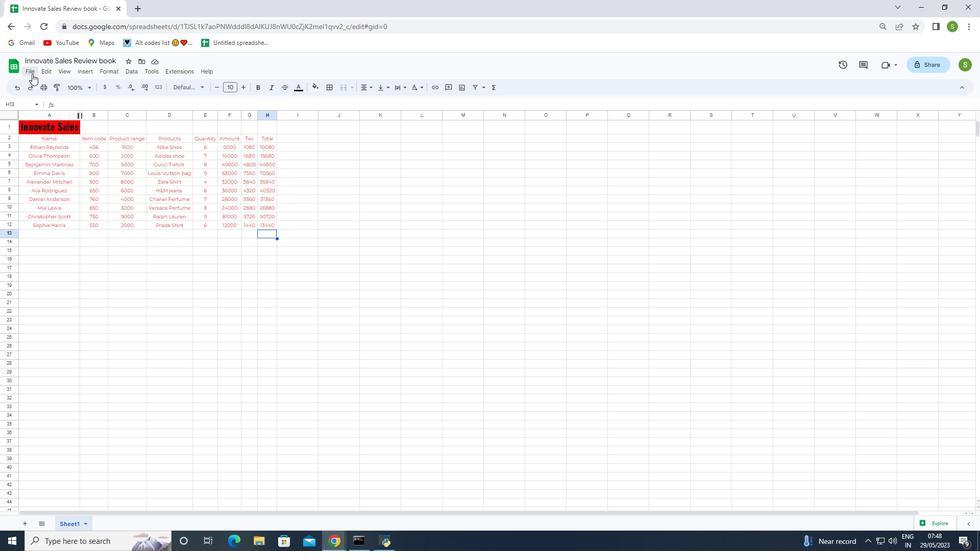 
Action: Mouse pressed left at (32, 73)
Screenshot: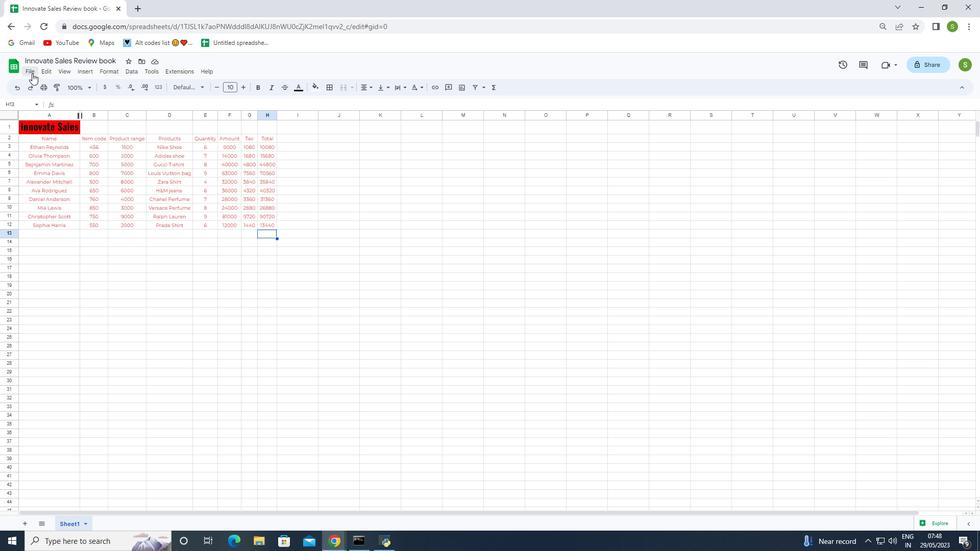 
Action: Mouse moved to (51, 193)
Screenshot: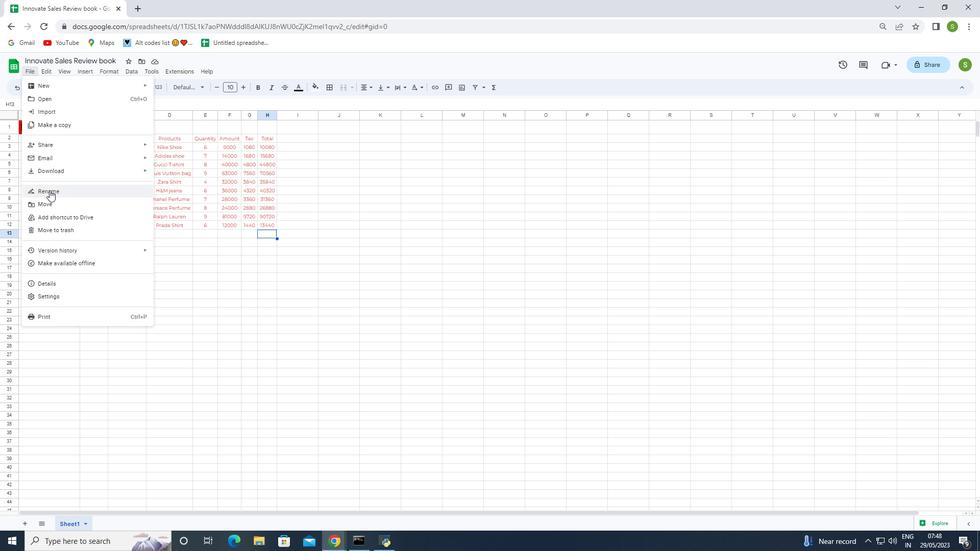 
Action: Mouse pressed left at (51, 193)
Screenshot: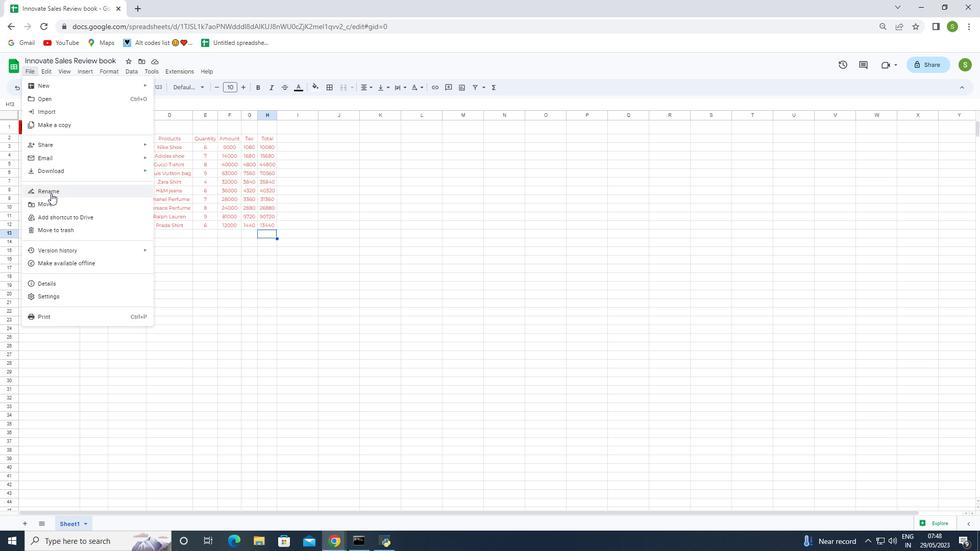 
Action: Mouse moved to (155, 220)
Screenshot: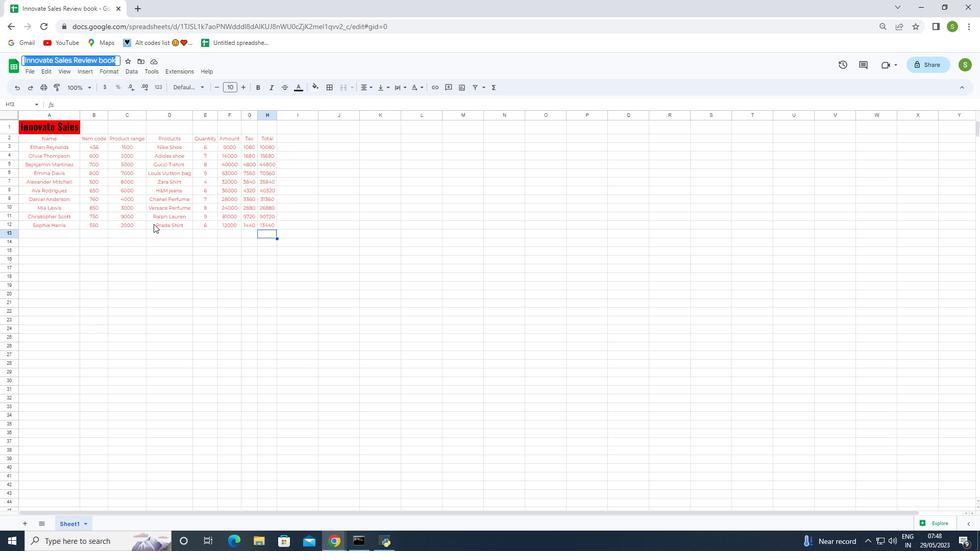 
Action: Key pressed <Key.backspace><Key.shift>Innovate<Key.space><Key.shift>Sales<Key.space>review<Key.space>book<Key.enter>
Screenshot: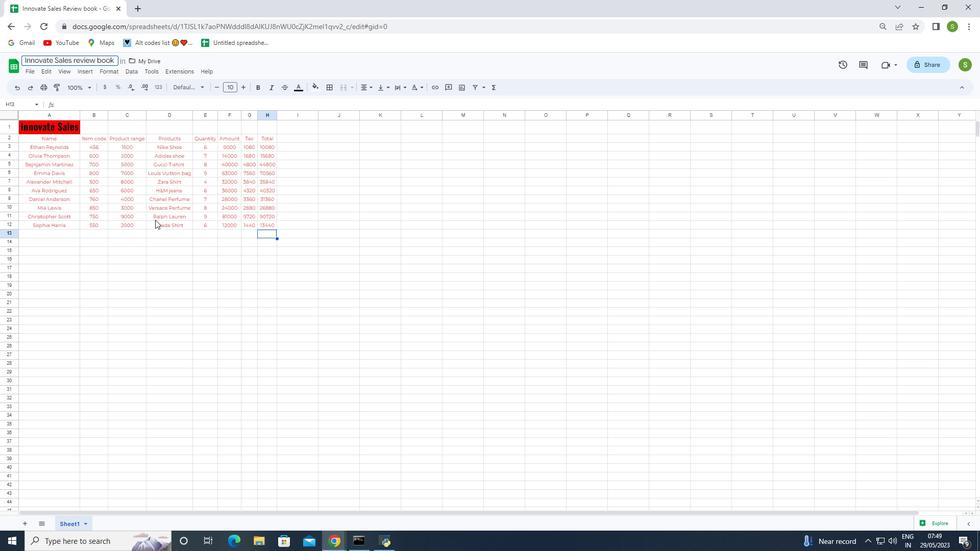 
Action: Mouse moved to (149, 304)
Screenshot: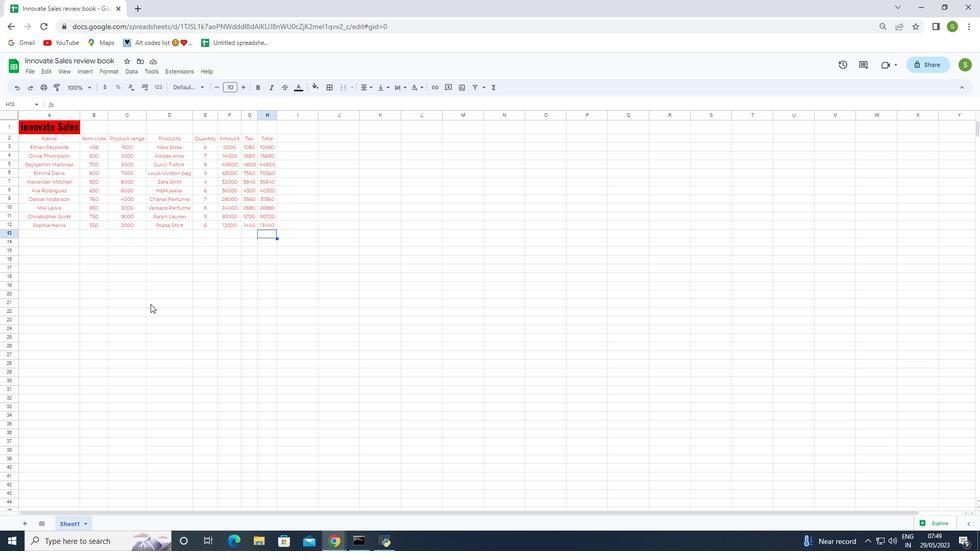 
